 Task: Start a Sprint called Sprint0000000241 in Scrum Project Project0000000081 in Jira. Start a Sprint called Sprint0000000242 in Scrum Project Project0000000081 in Jira. Start a Sprint called Sprint0000000243 in Scrum Project Project0000000081 in Jira. Start a Sprint called Sprint0000000244 in Scrum Project Project0000000082 in Jira. Start a Sprint called Sprint0000000245 in Scrum Project Project0000000082 in Jira
Action: Mouse moved to (263, 69)
Screenshot: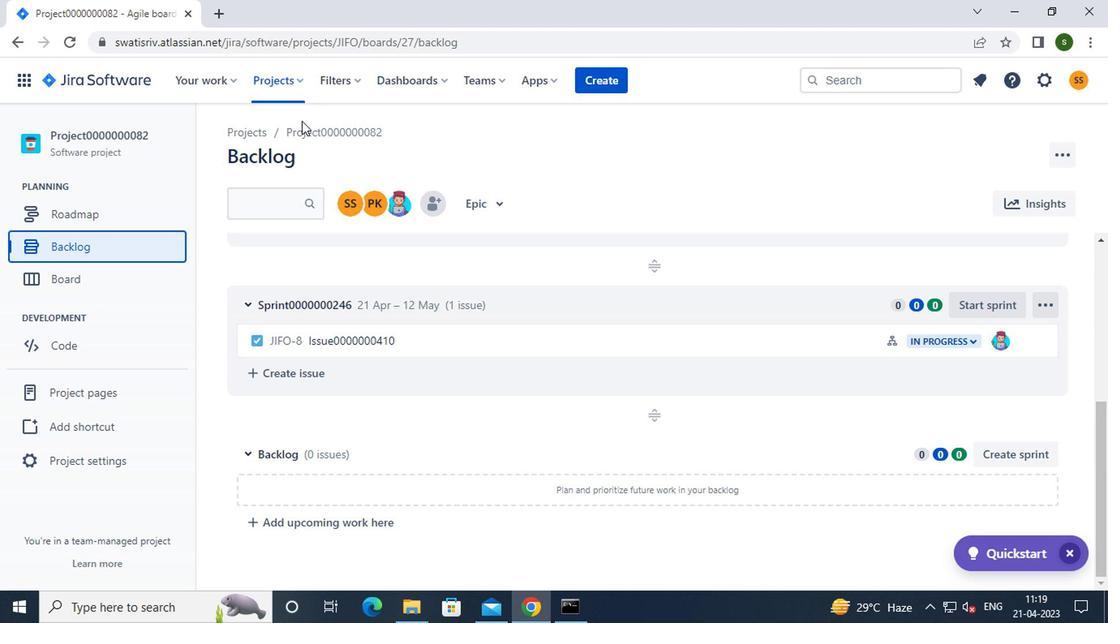 
Action: Mouse pressed left at (263, 69)
Screenshot: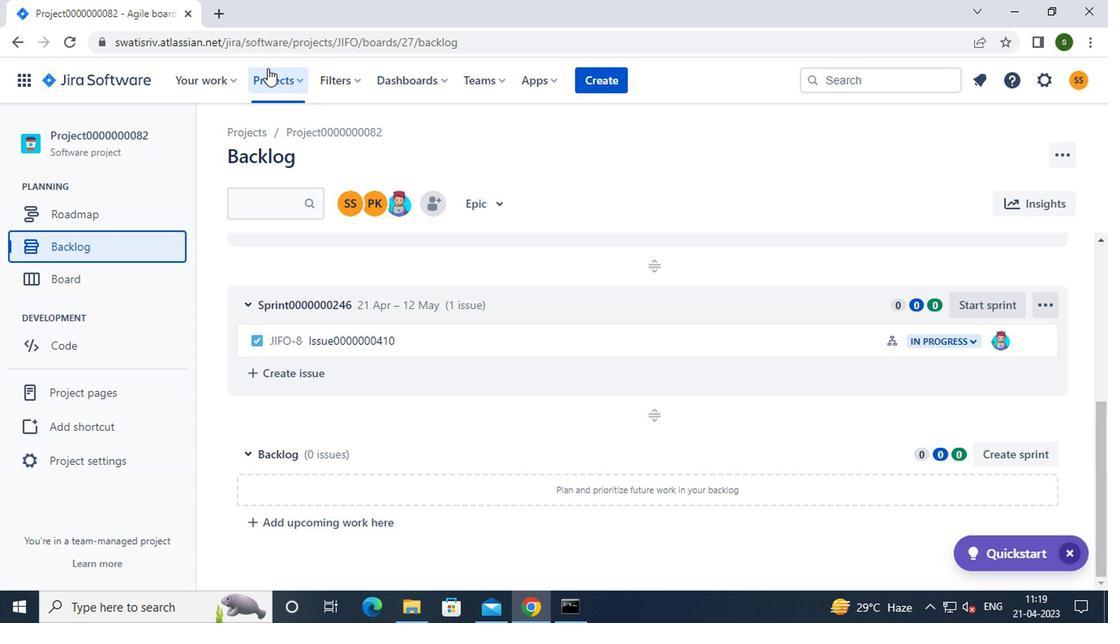 
Action: Mouse moved to (345, 191)
Screenshot: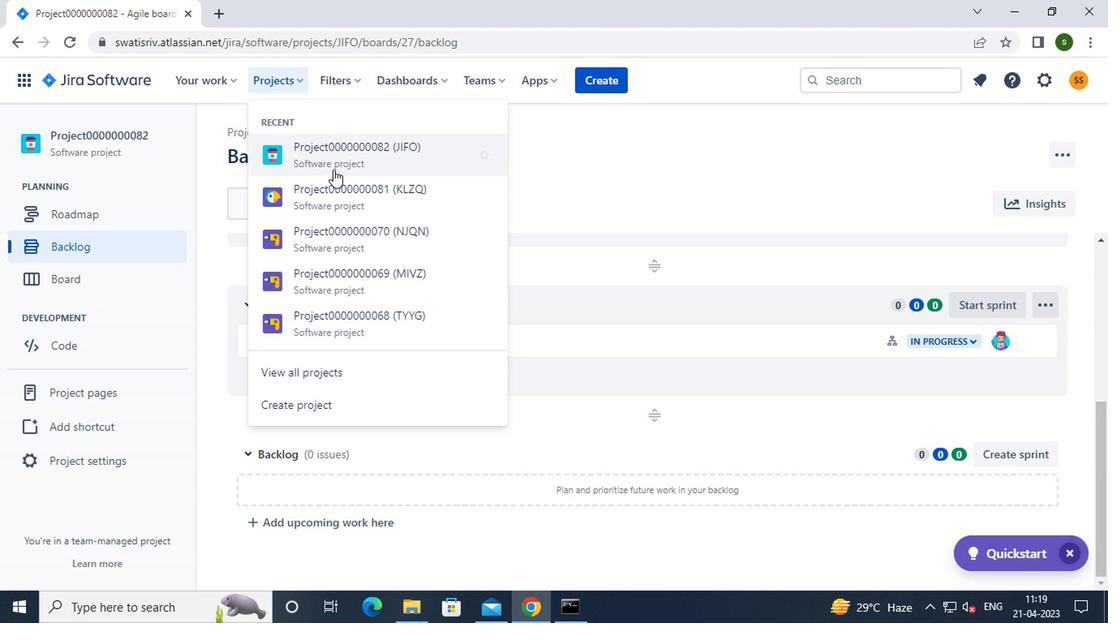 
Action: Mouse pressed left at (345, 191)
Screenshot: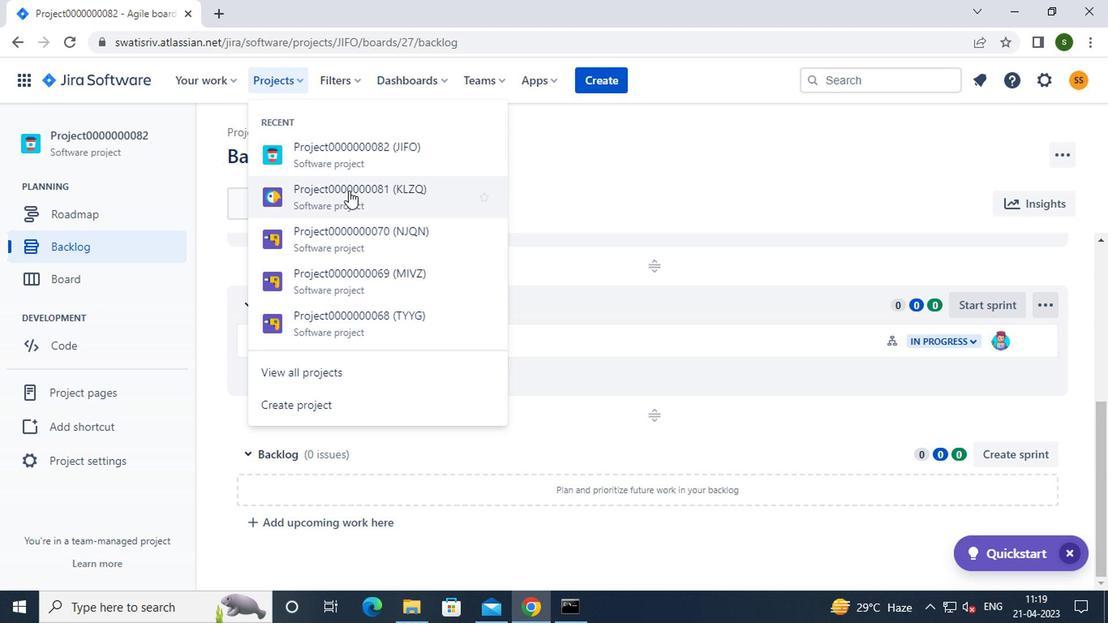 
Action: Mouse moved to (123, 247)
Screenshot: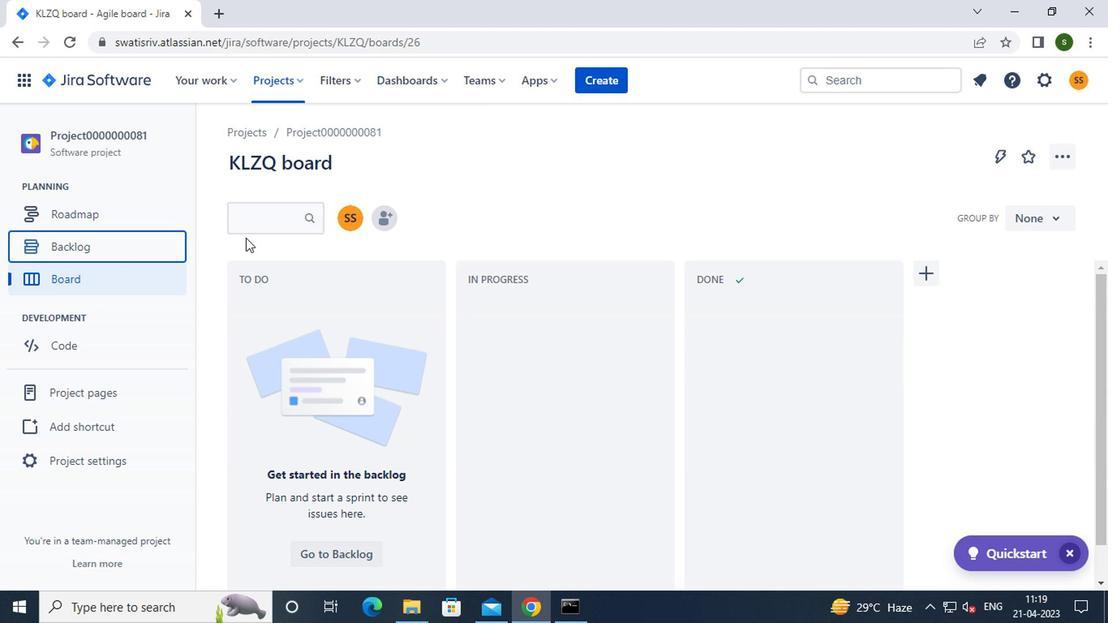 
Action: Mouse pressed left at (123, 247)
Screenshot: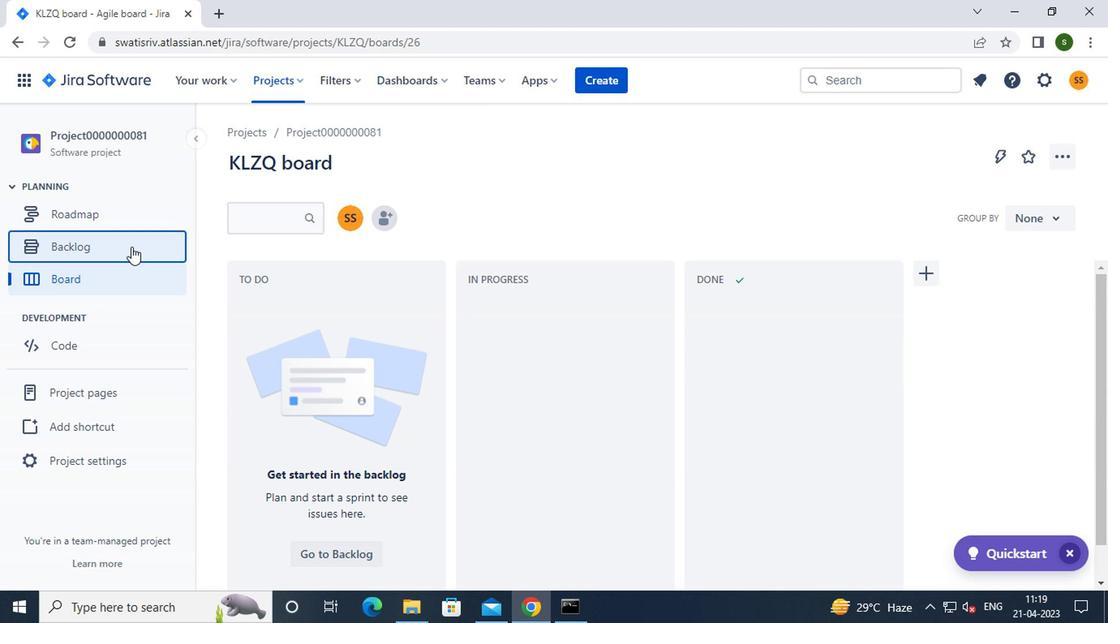 
Action: Mouse moved to (966, 253)
Screenshot: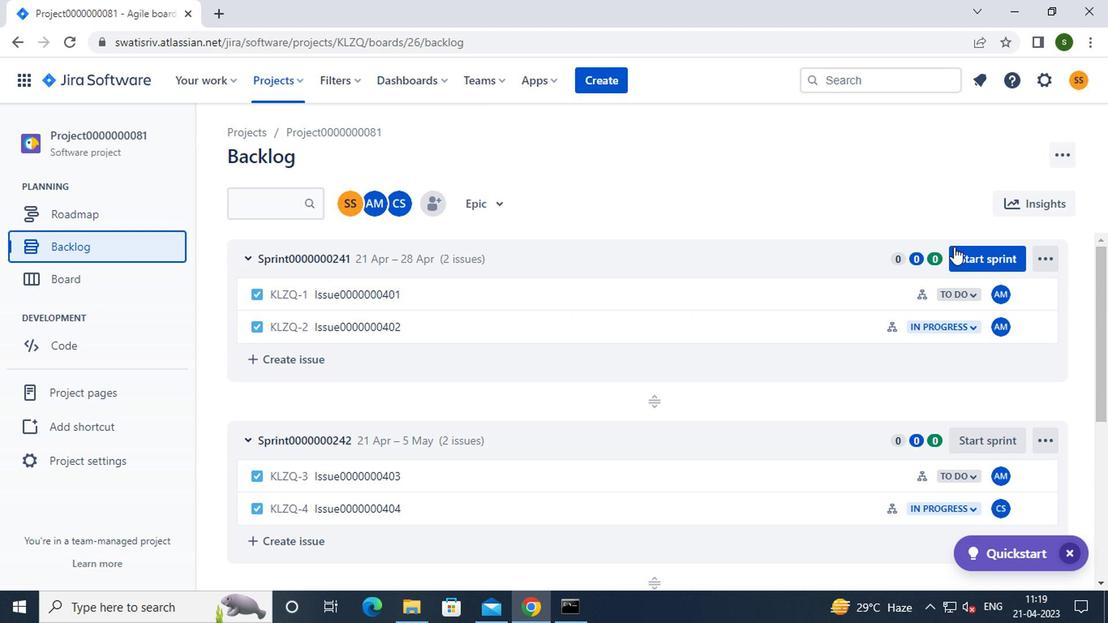 
Action: Mouse pressed left at (966, 253)
Screenshot: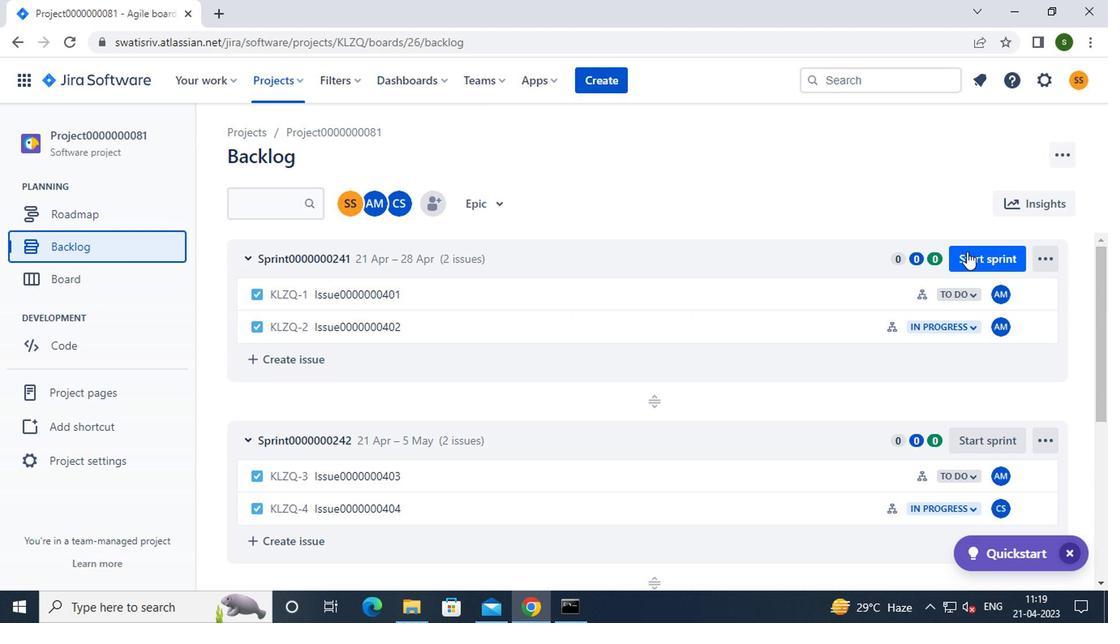 
Action: Mouse moved to (665, 397)
Screenshot: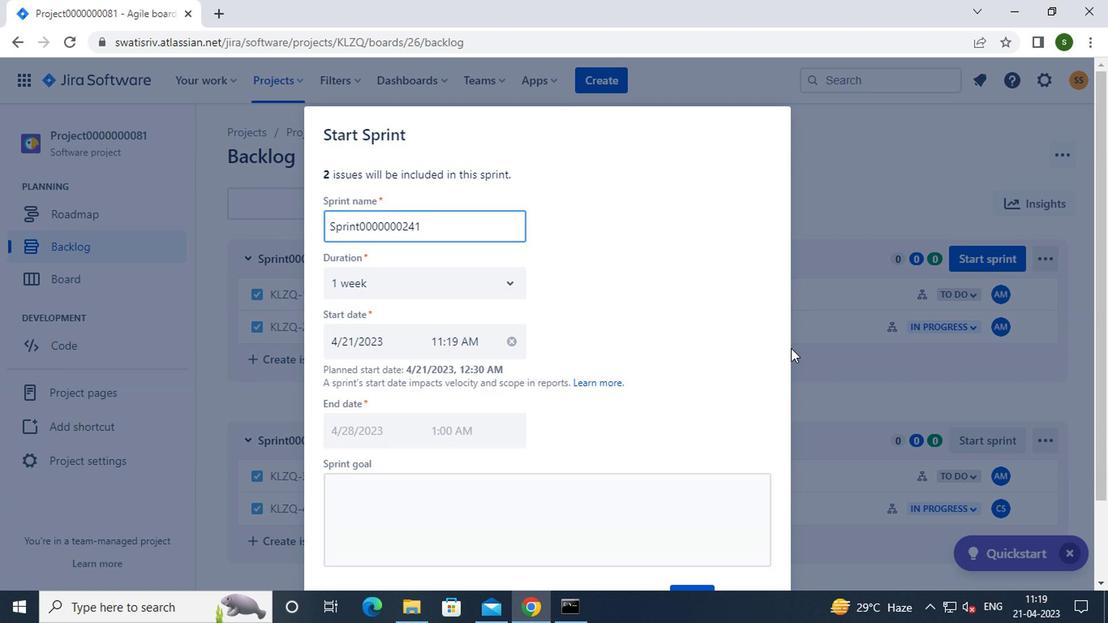 
Action: Mouse scrolled (665, 396) with delta (0, 0)
Screenshot: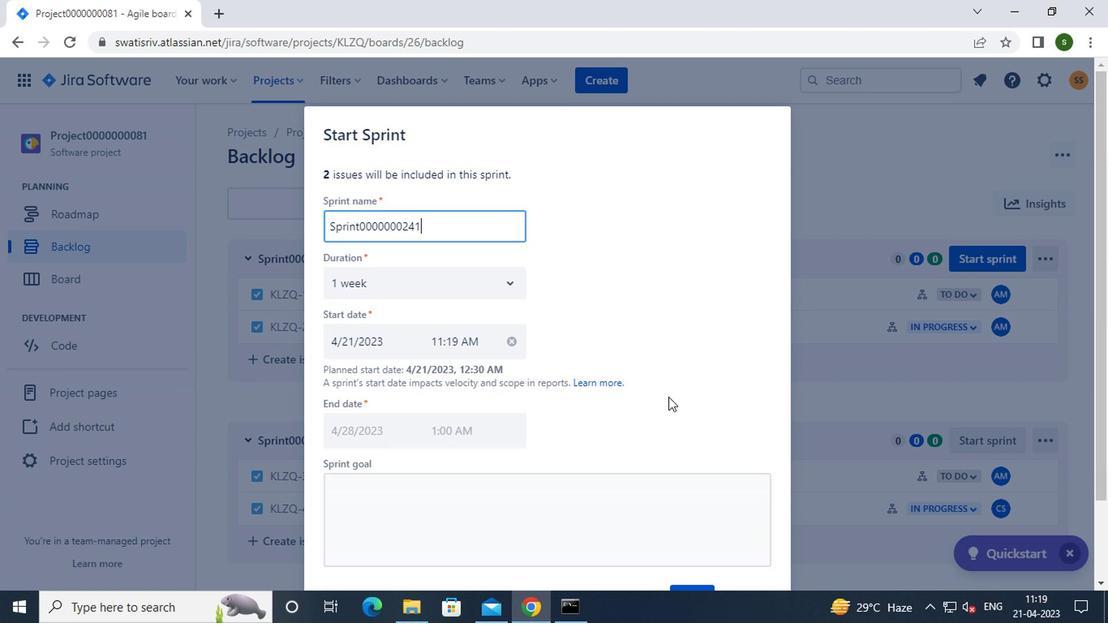 
Action: Mouse scrolled (665, 396) with delta (0, 0)
Screenshot: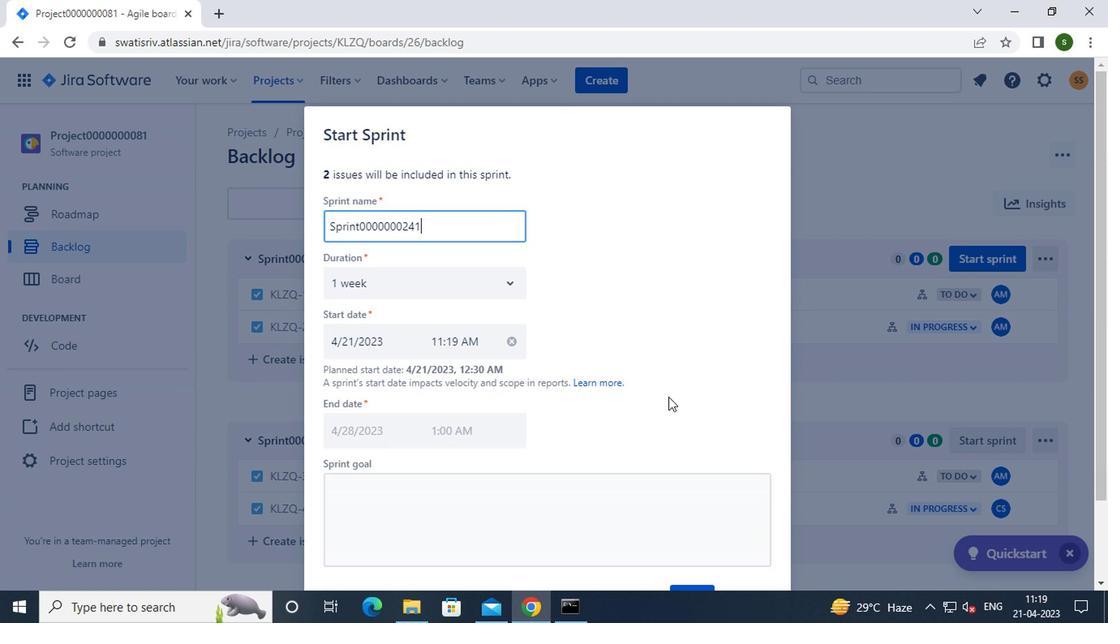 
Action: Mouse moved to (688, 506)
Screenshot: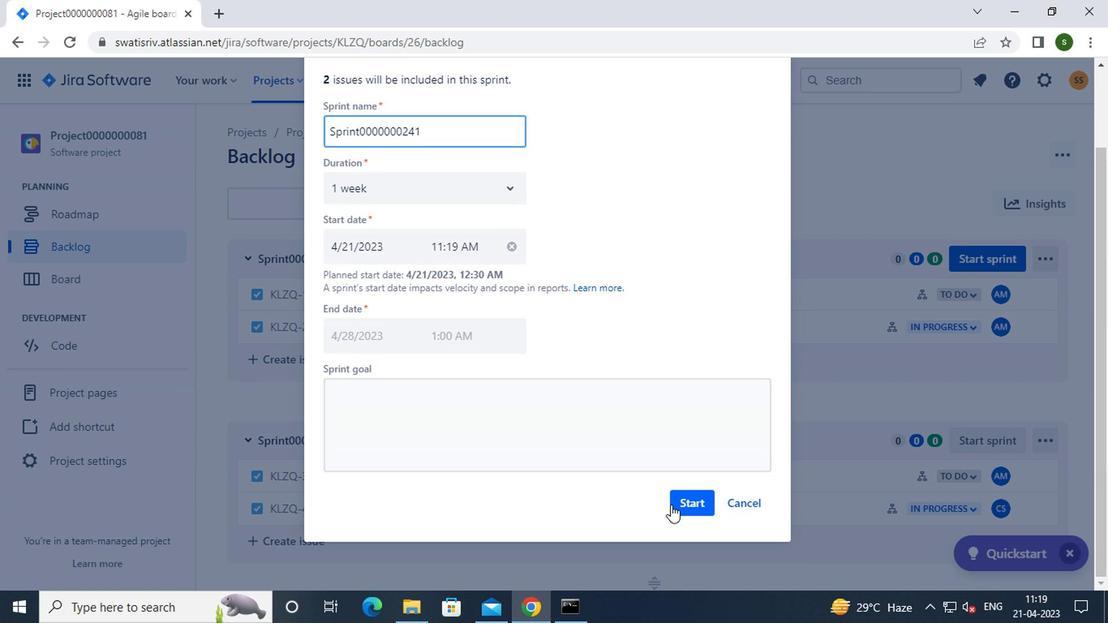 
Action: Mouse pressed left at (688, 506)
Screenshot: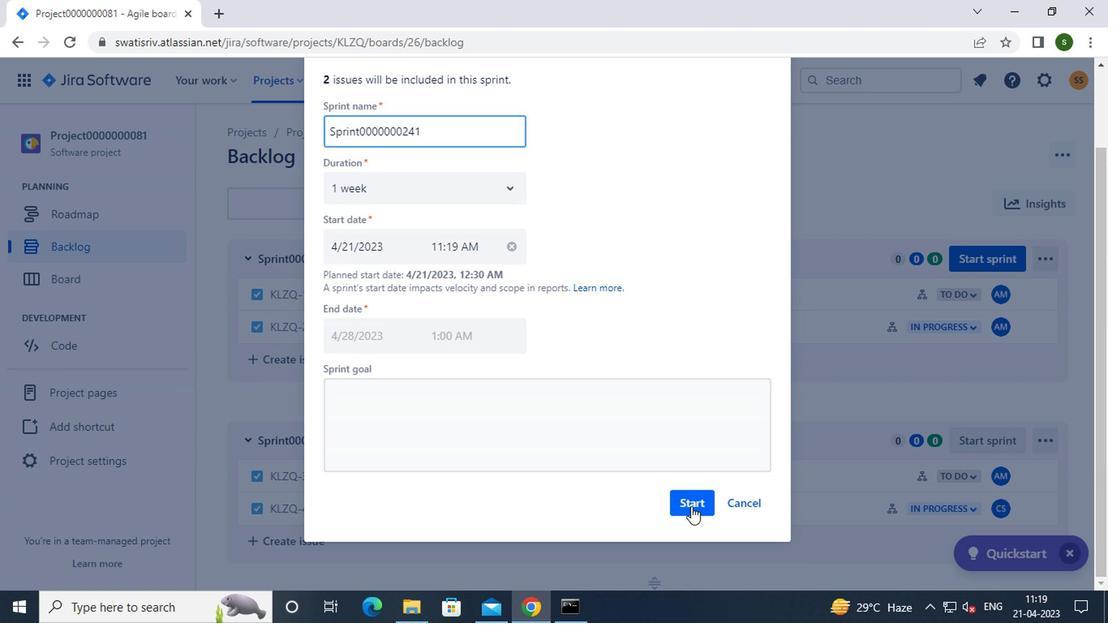 
Action: Mouse moved to (139, 252)
Screenshot: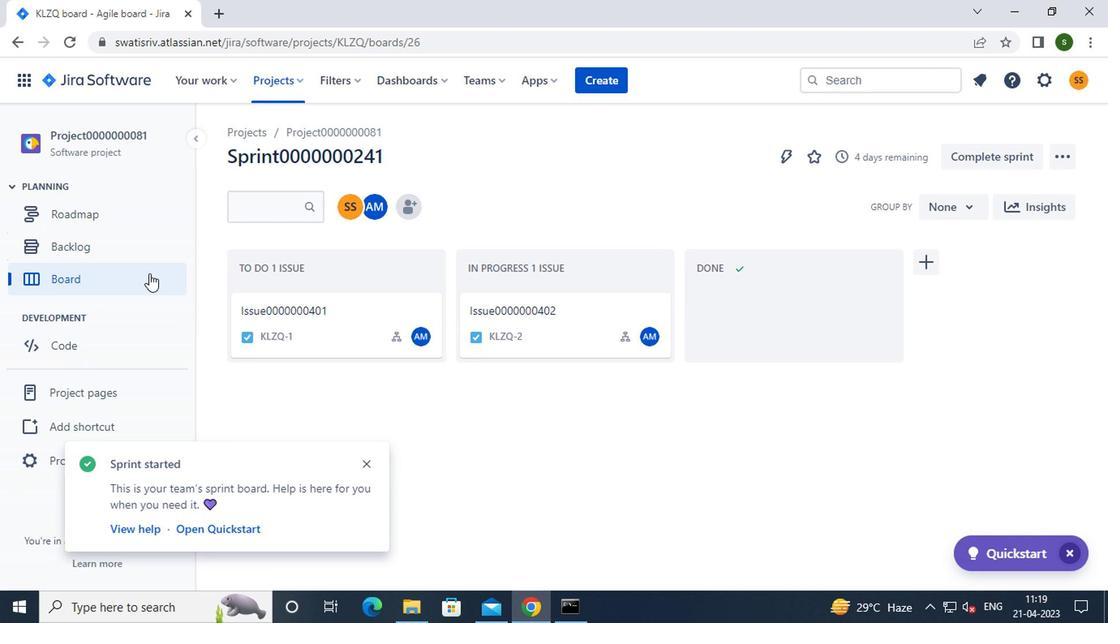 
Action: Mouse pressed left at (139, 252)
Screenshot: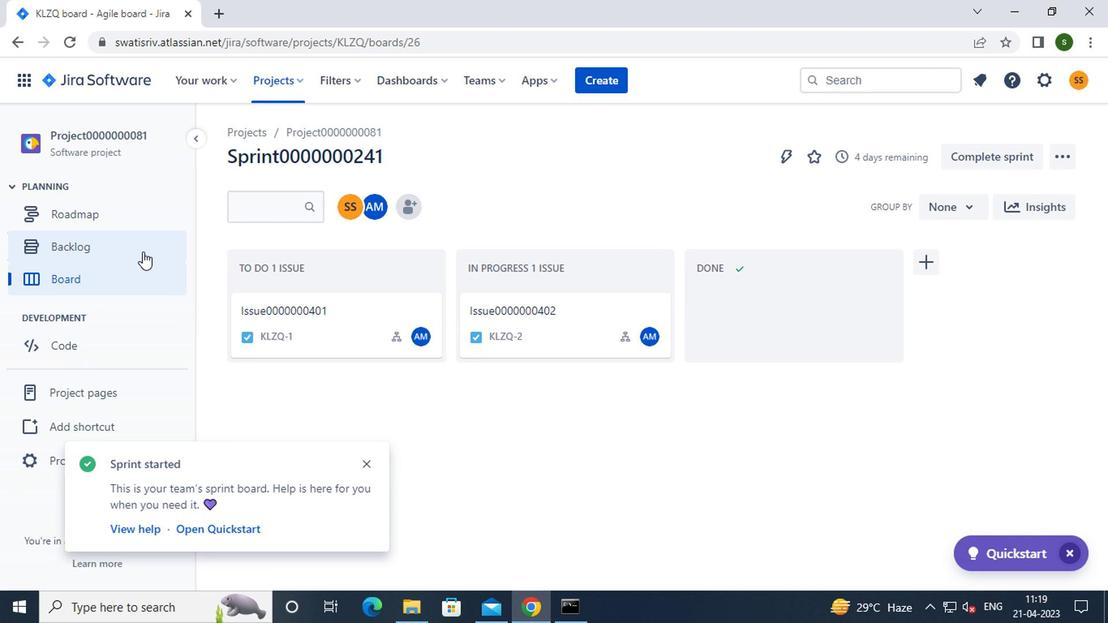 
Action: Mouse moved to (986, 437)
Screenshot: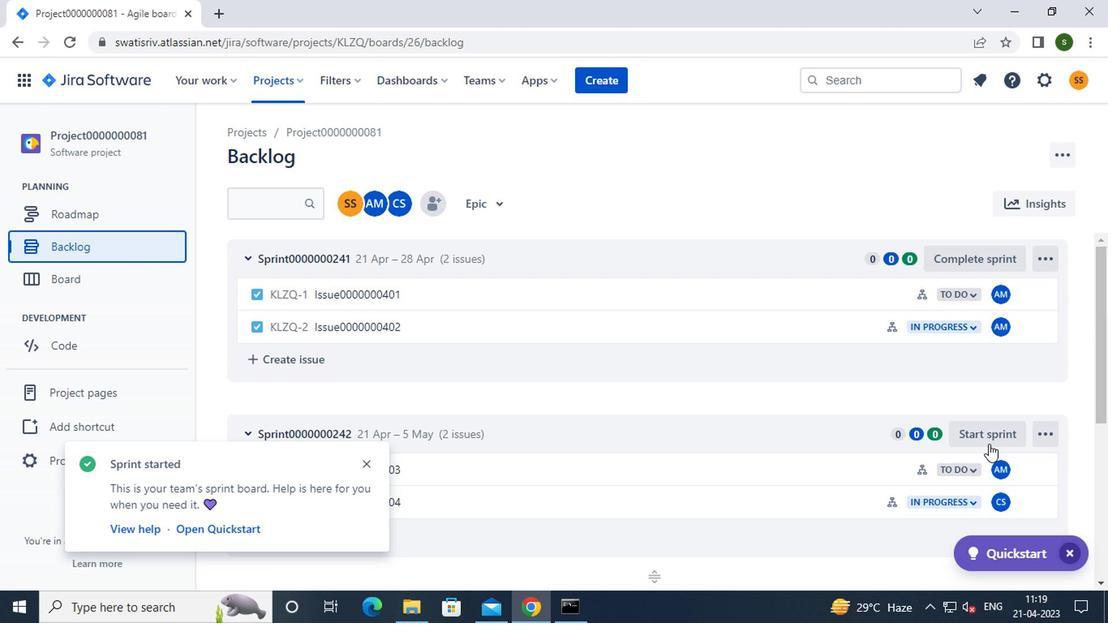 
Action: Mouse pressed left at (986, 437)
Screenshot: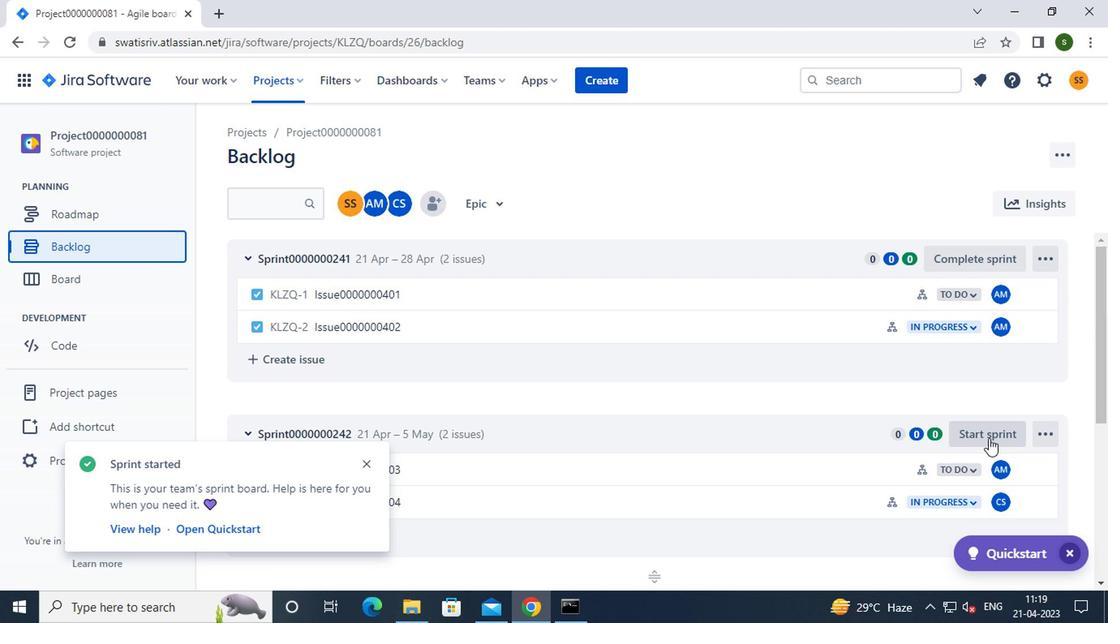 
Action: Mouse moved to (616, 394)
Screenshot: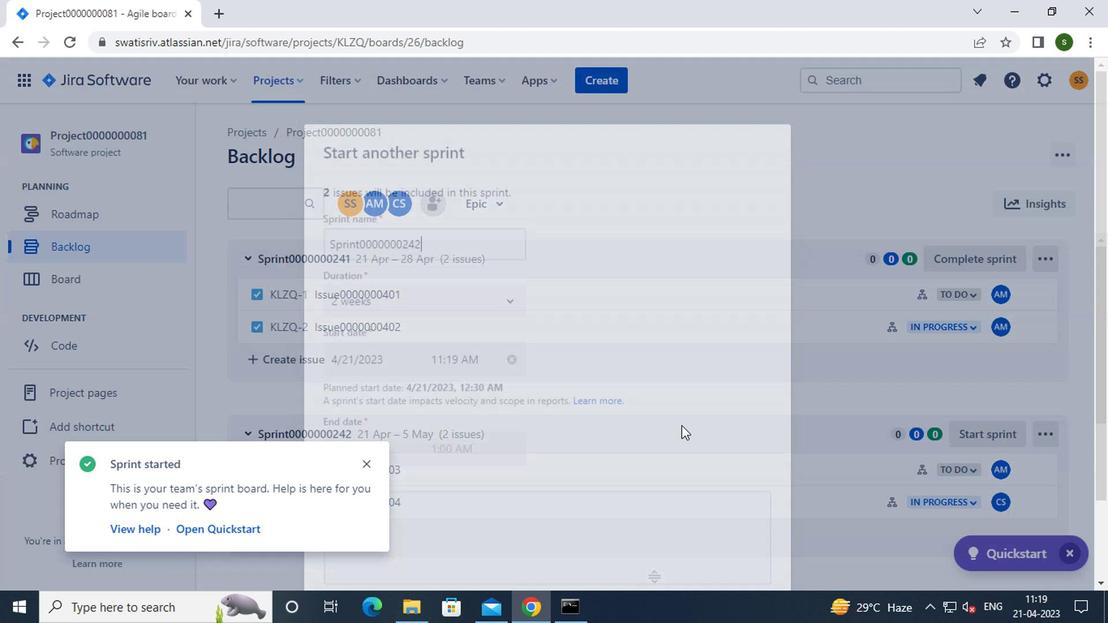 
Action: Mouse scrolled (616, 393) with delta (0, -1)
Screenshot: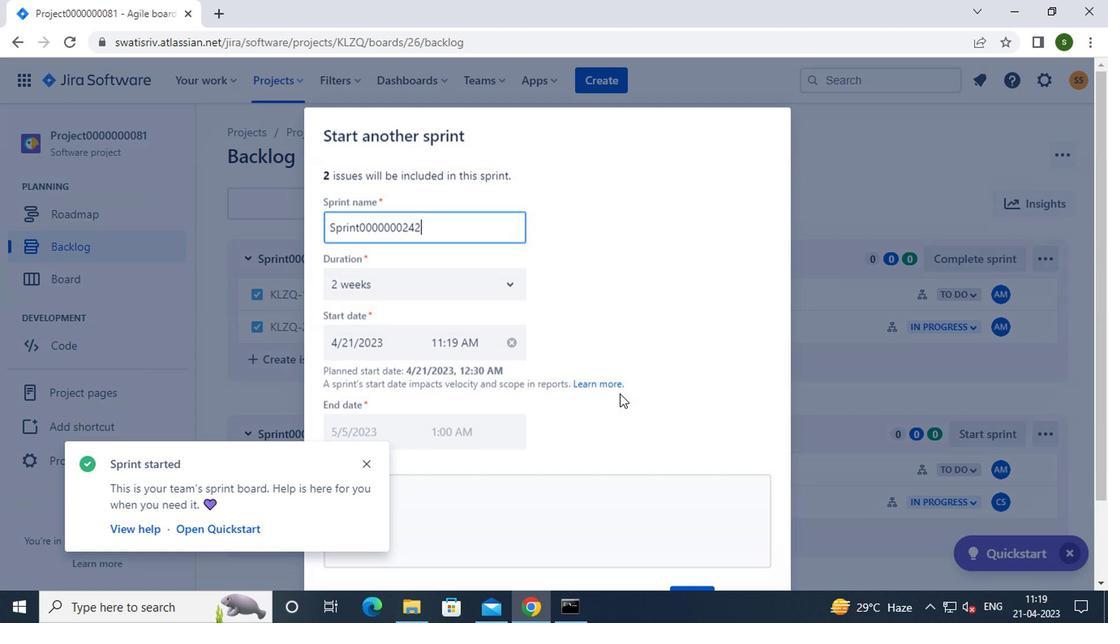 
Action: Mouse scrolled (616, 393) with delta (0, -1)
Screenshot: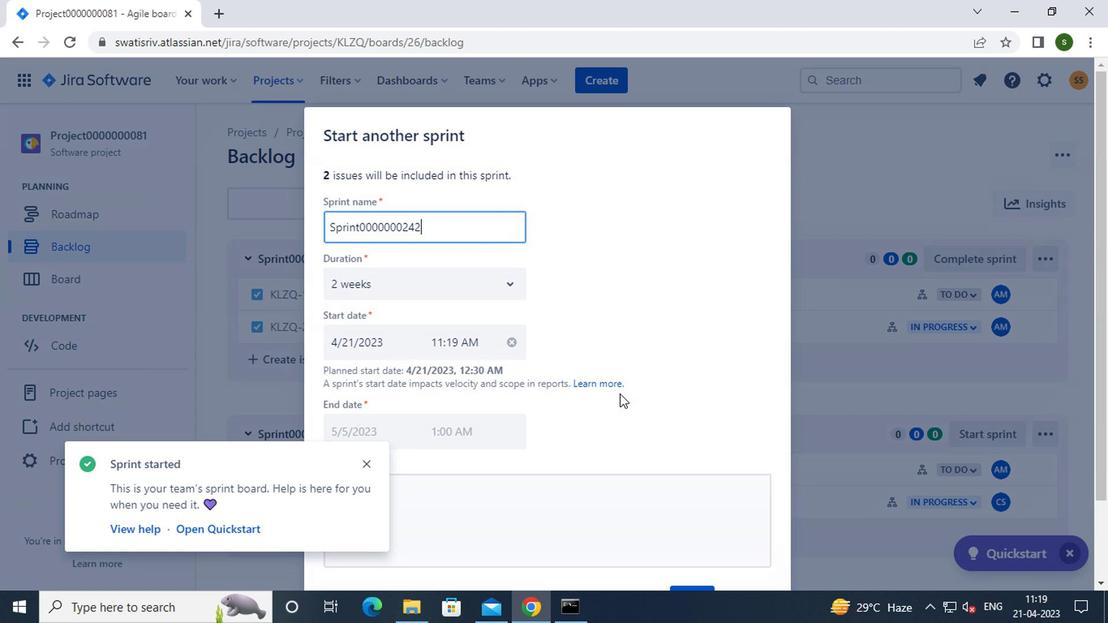 
Action: Mouse scrolled (616, 393) with delta (0, -1)
Screenshot: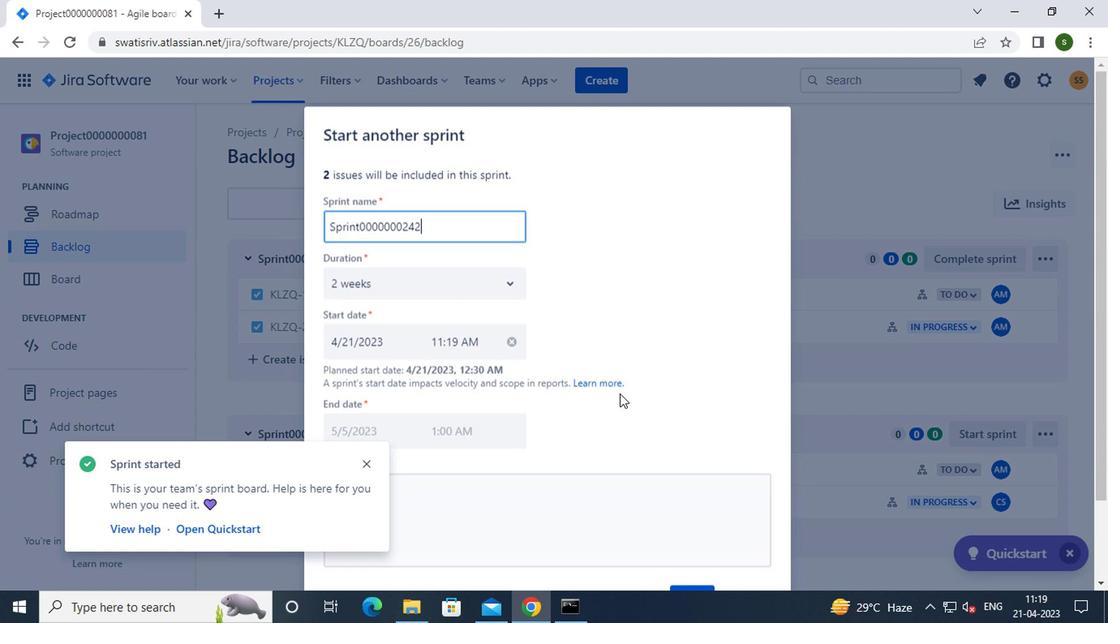 
Action: Mouse moved to (678, 502)
Screenshot: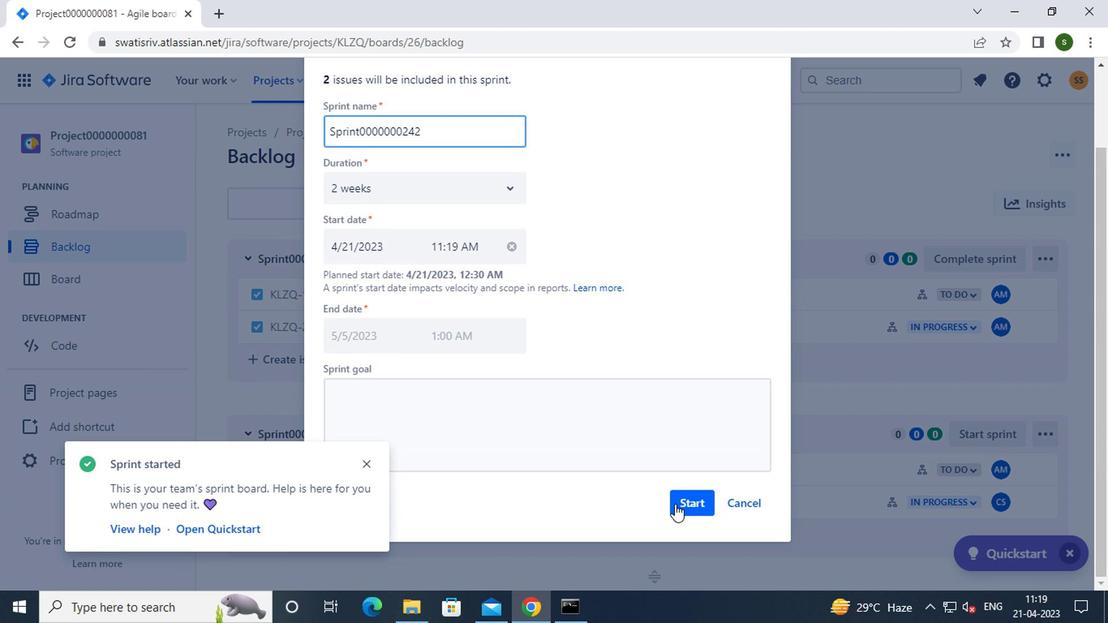
Action: Mouse pressed left at (678, 502)
Screenshot: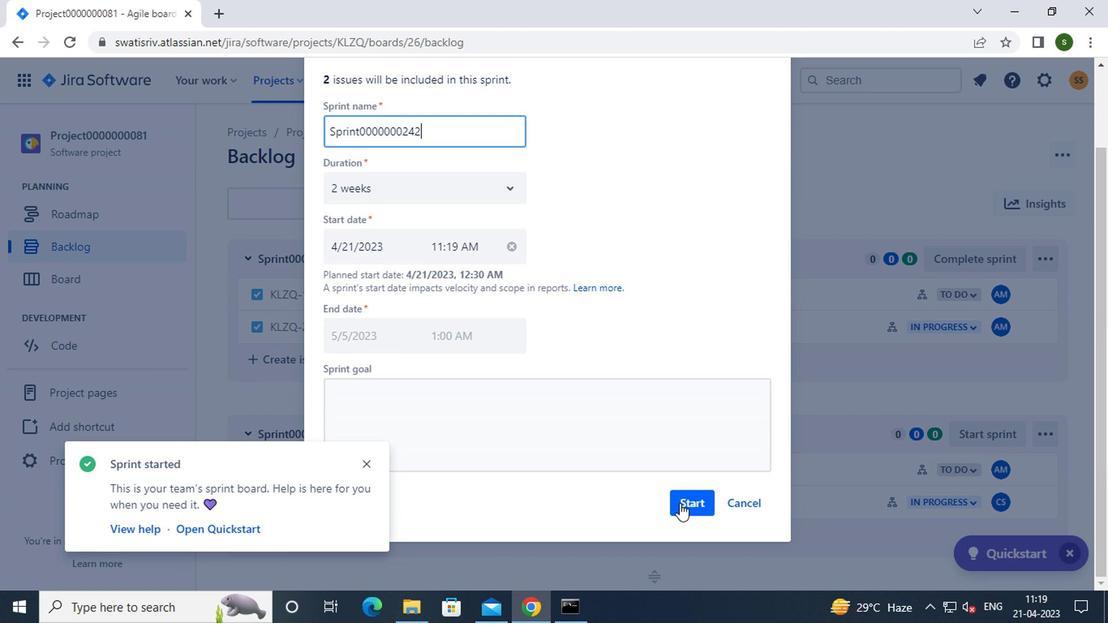 
Action: Mouse moved to (138, 240)
Screenshot: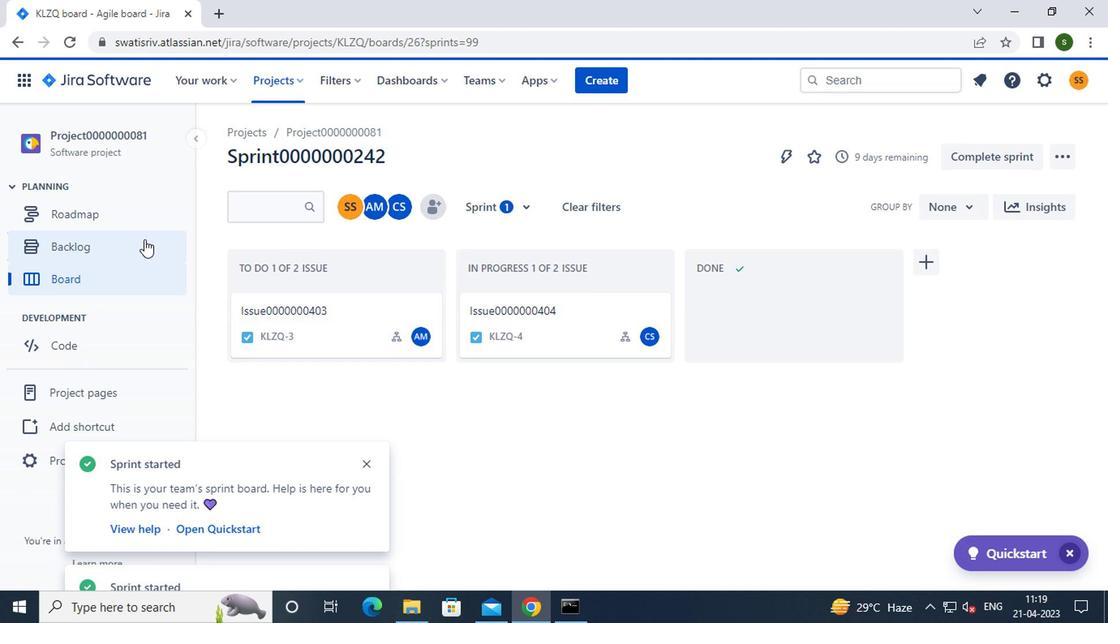 
Action: Mouse pressed left at (138, 240)
Screenshot: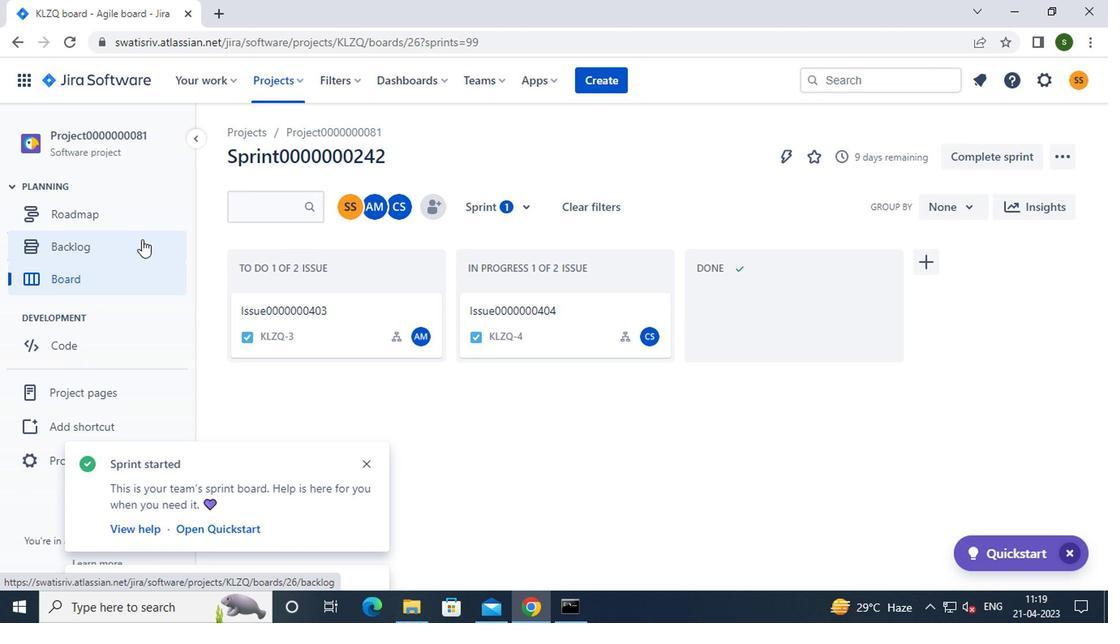 
Action: Mouse moved to (843, 424)
Screenshot: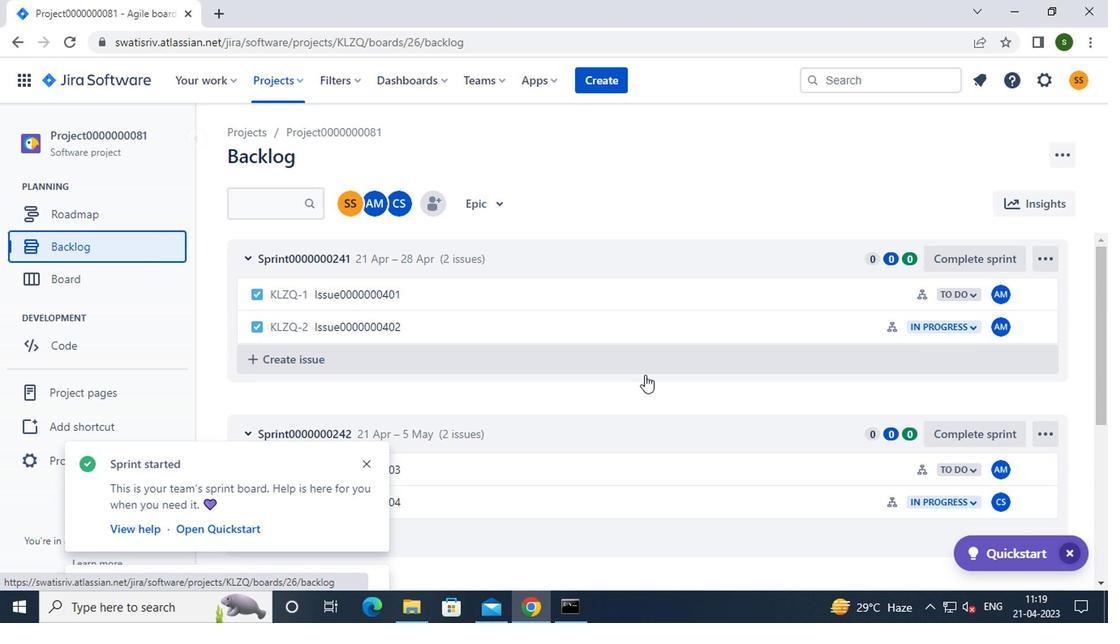
Action: Mouse scrolled (843, 423) with delta (0, -1)
Screenshot: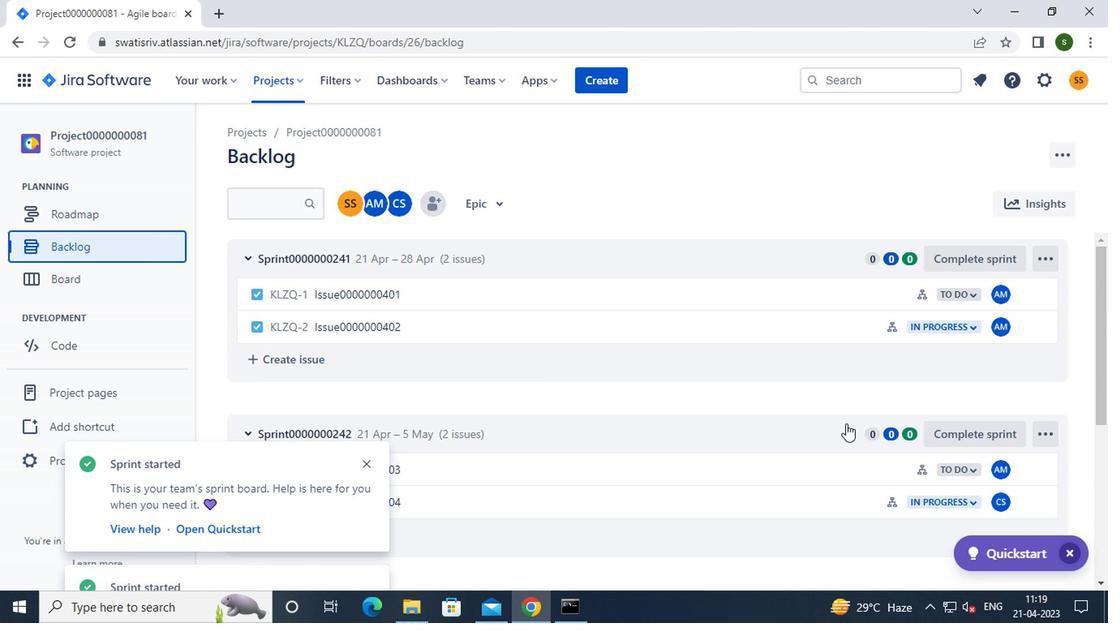 
Action: Mouse scrolled (843, 423) with delta (0, -1)
Screenshot: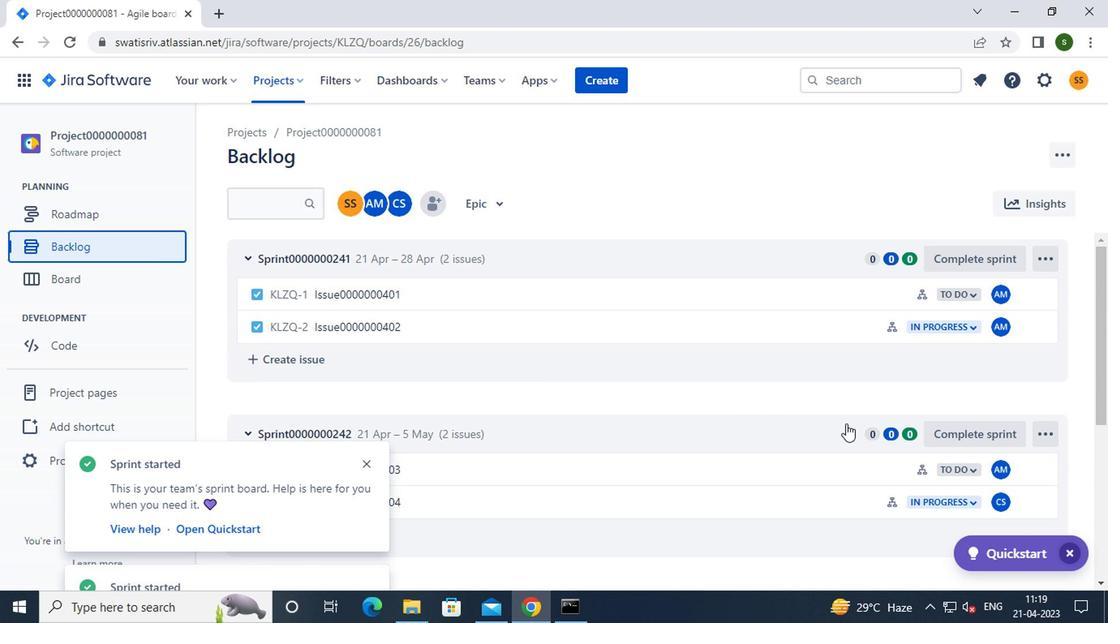 
Action: Mouse moved to (990, 447)
Screenshot: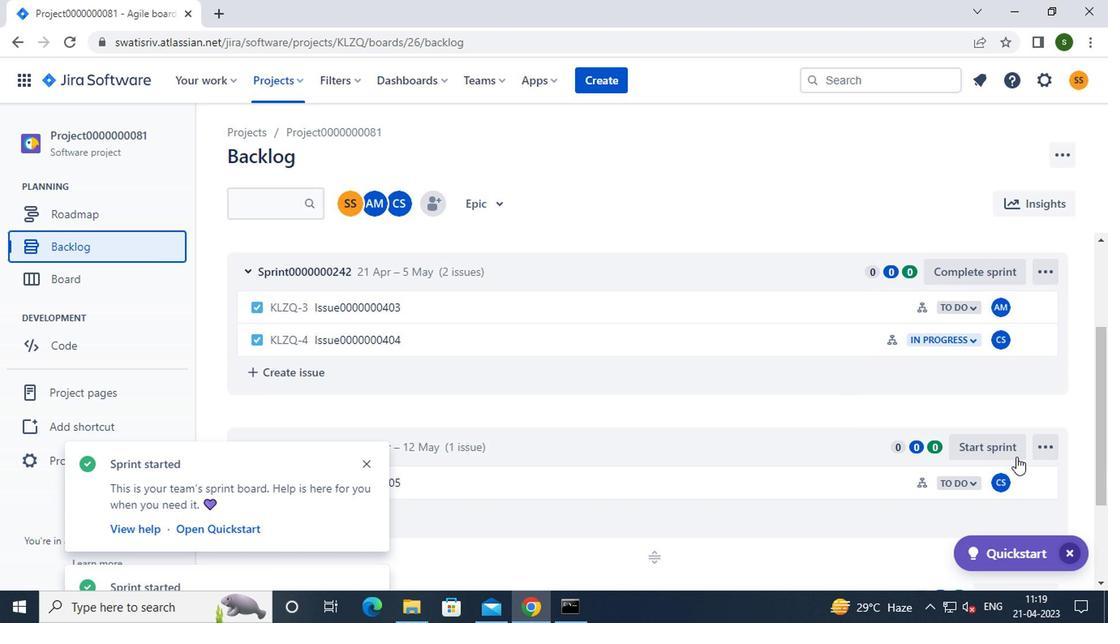 
Action: Mouse pressed left at (990, 447)
Screenshot: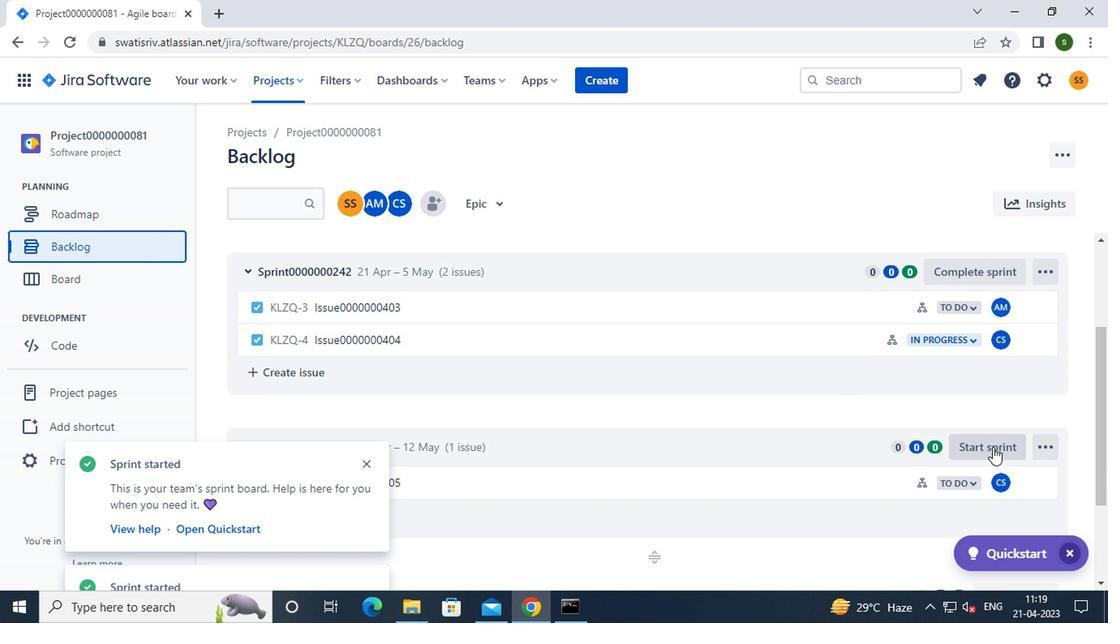 
Action: Mouse moved to (724, 403)
Screenshot: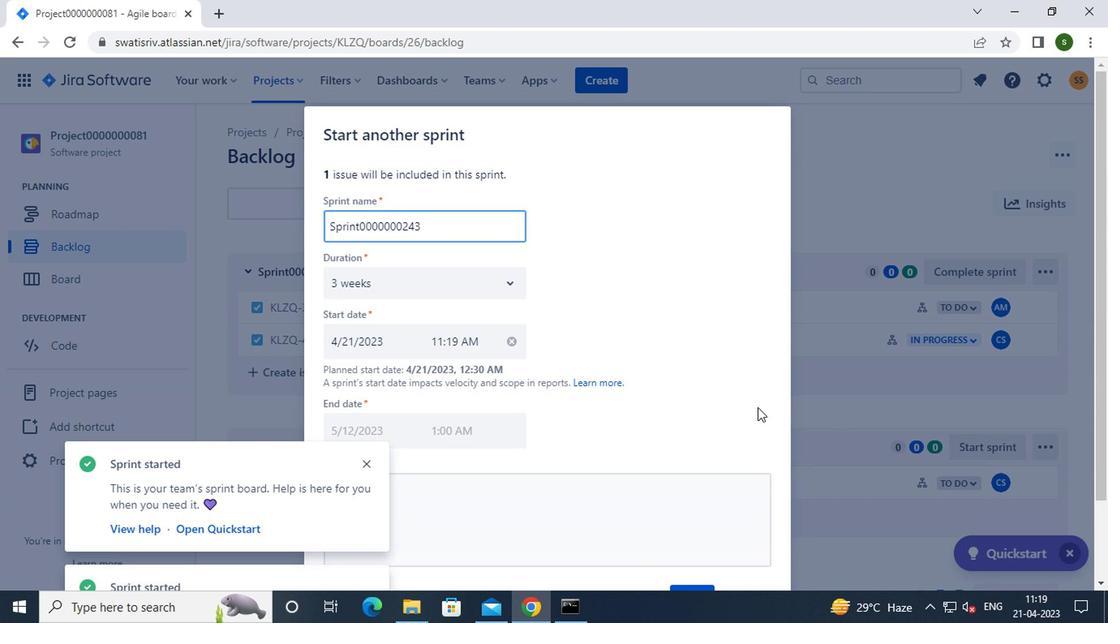 
Action: Mouse scrolled (724, 402) with delta (0, 0)
Screenshot: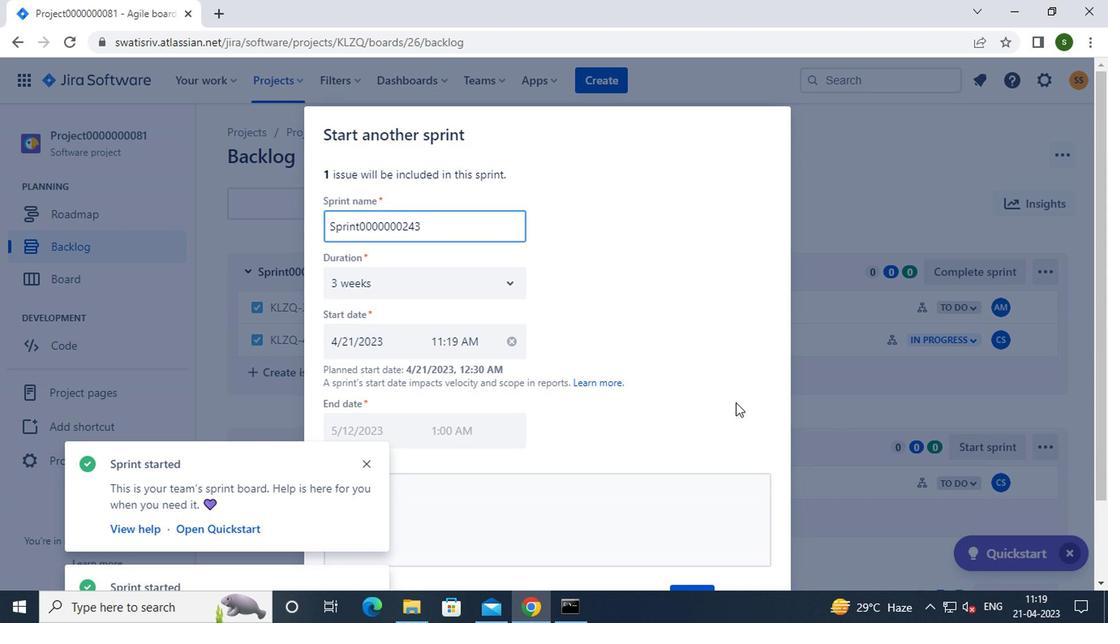 
Action: Mouse scrolled (724, 402) with delta (0, 0)
Screenshot: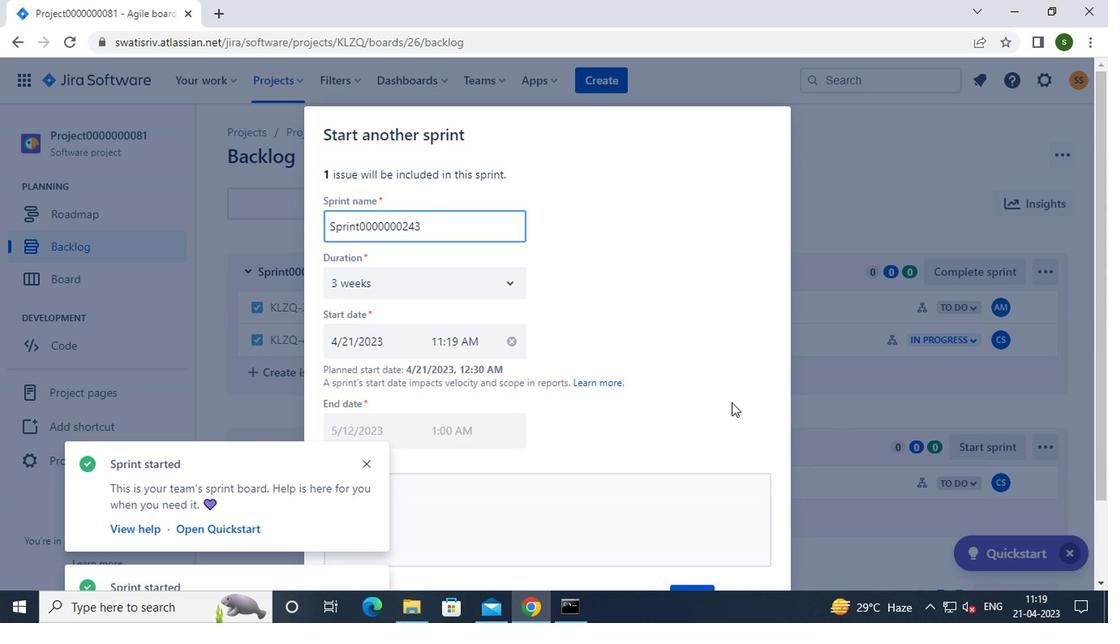 
Action: Mouse moved to (691, 497)
Screenshot: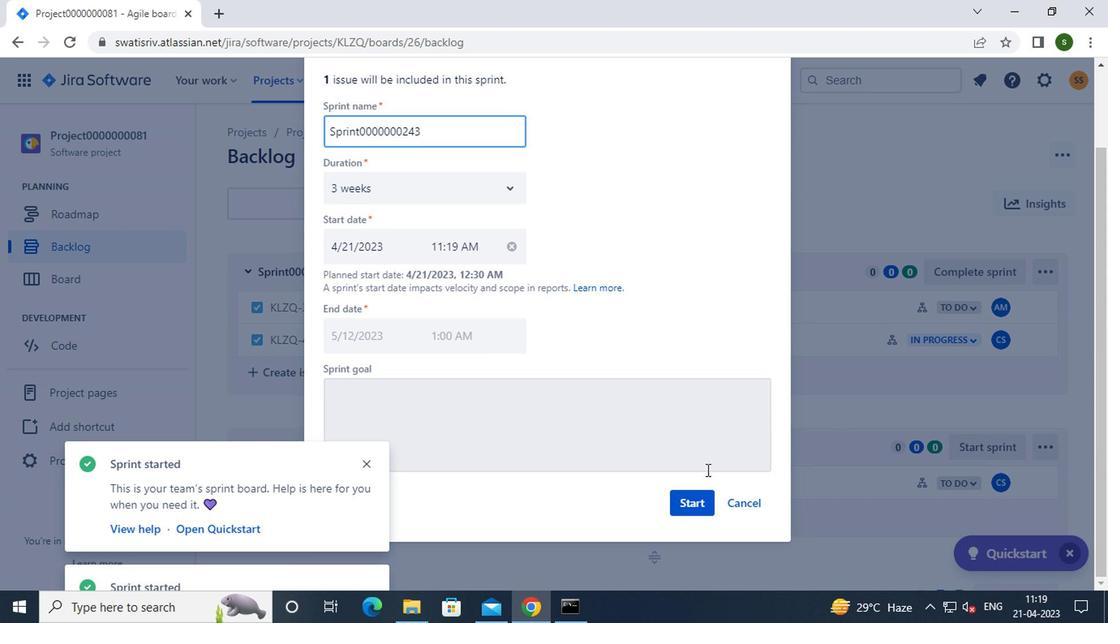 
Action: Mouse pressed left at (691, 497)
Screenshot: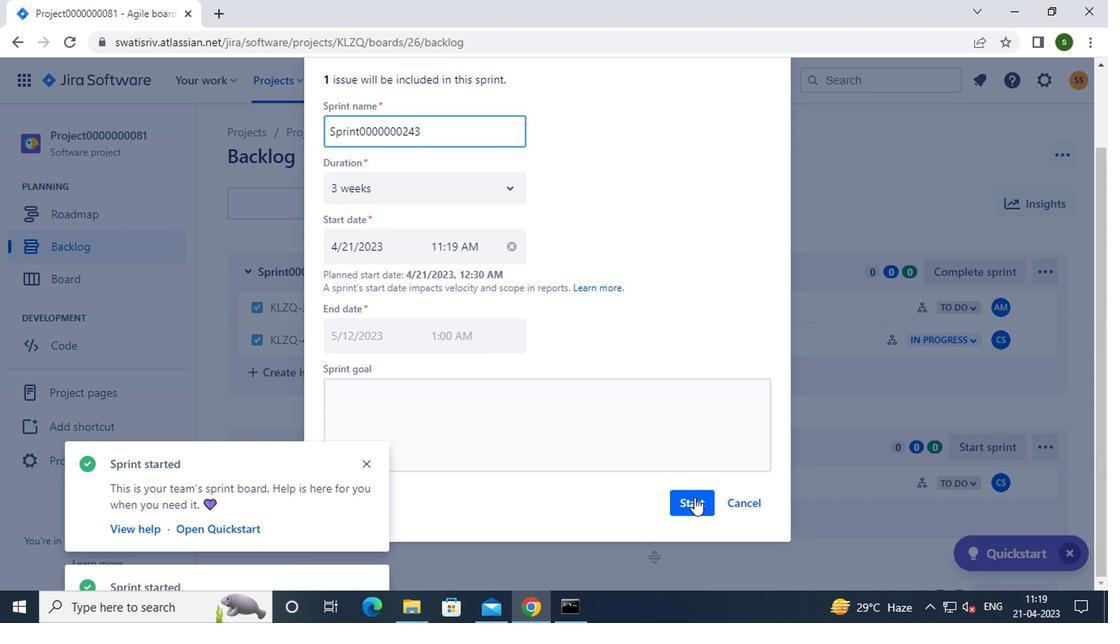 
Action: Mouse moved to (289, 80)
Screenshot: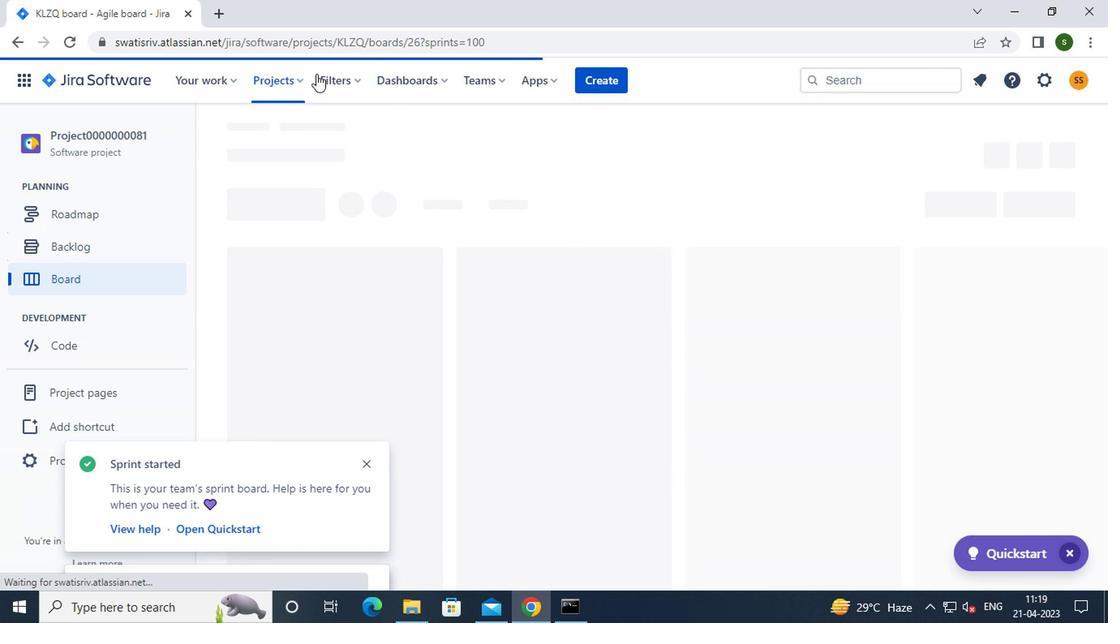 
Action: Mouse pressed left at (289, 80)
Screenshot: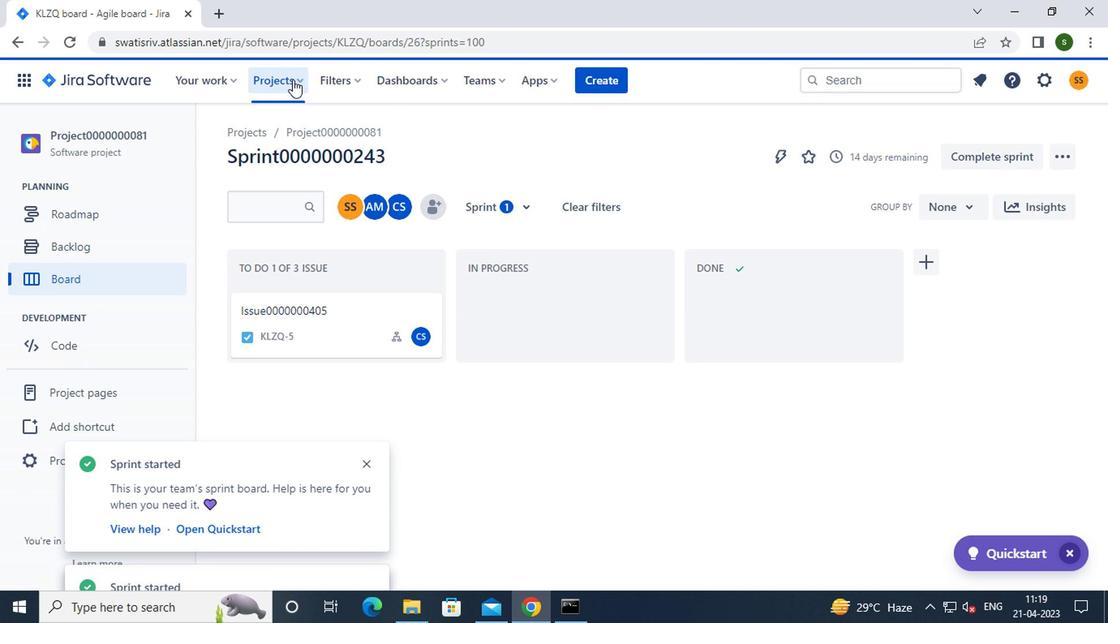 
Action: Mouse moved to (351, 198)
Screenshot: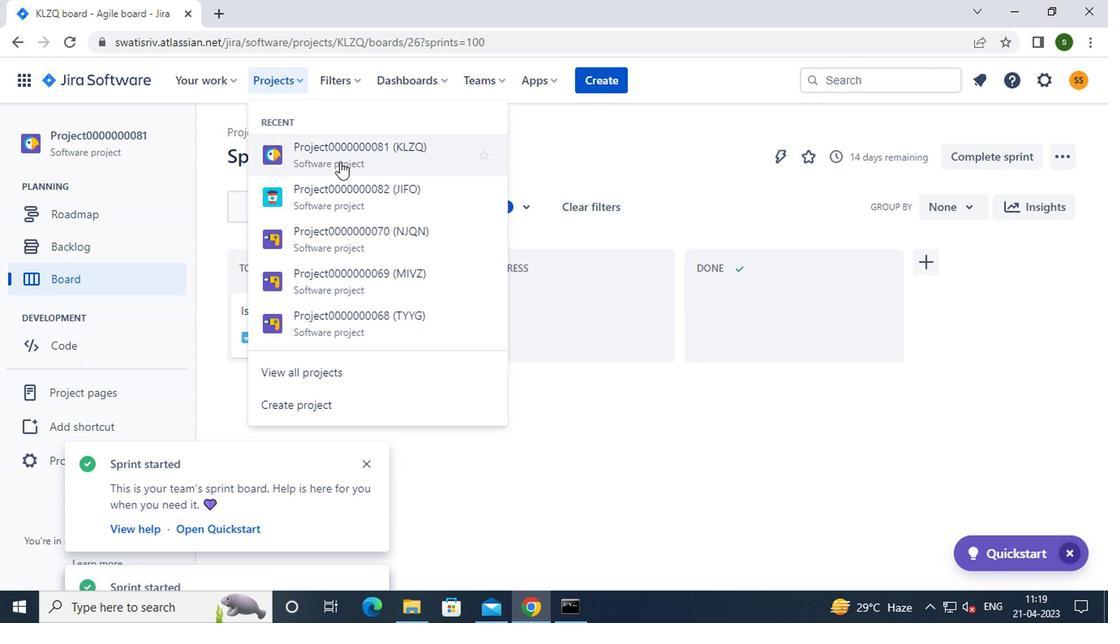
Action: Mouse pressed left at (351, 198)
Screenshot: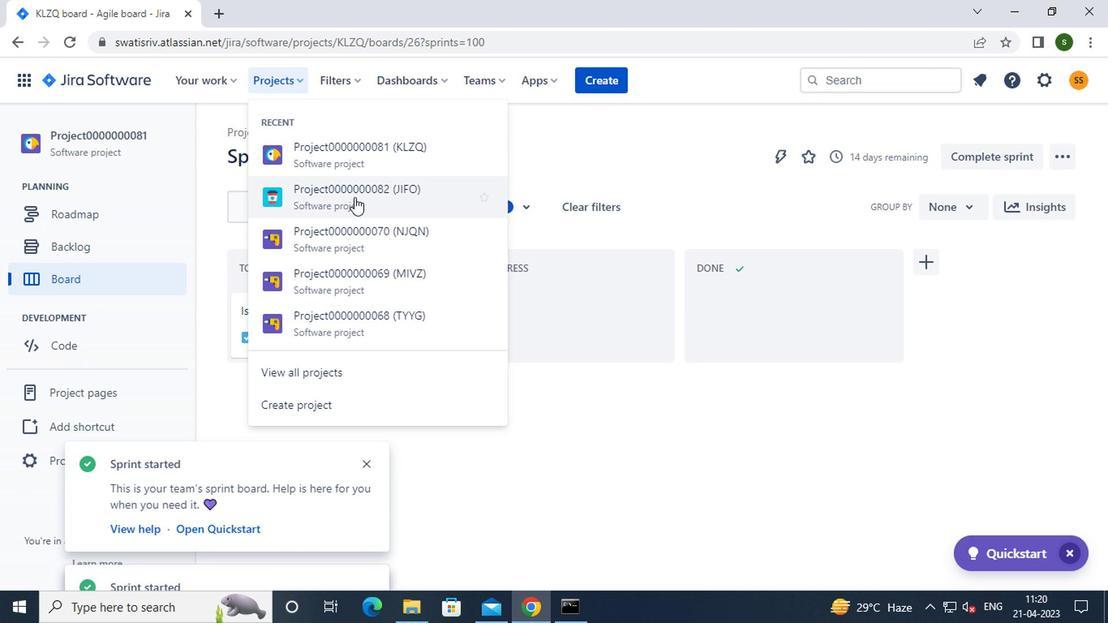 
Action: Mouse moved to (91, 247)
Screenshot: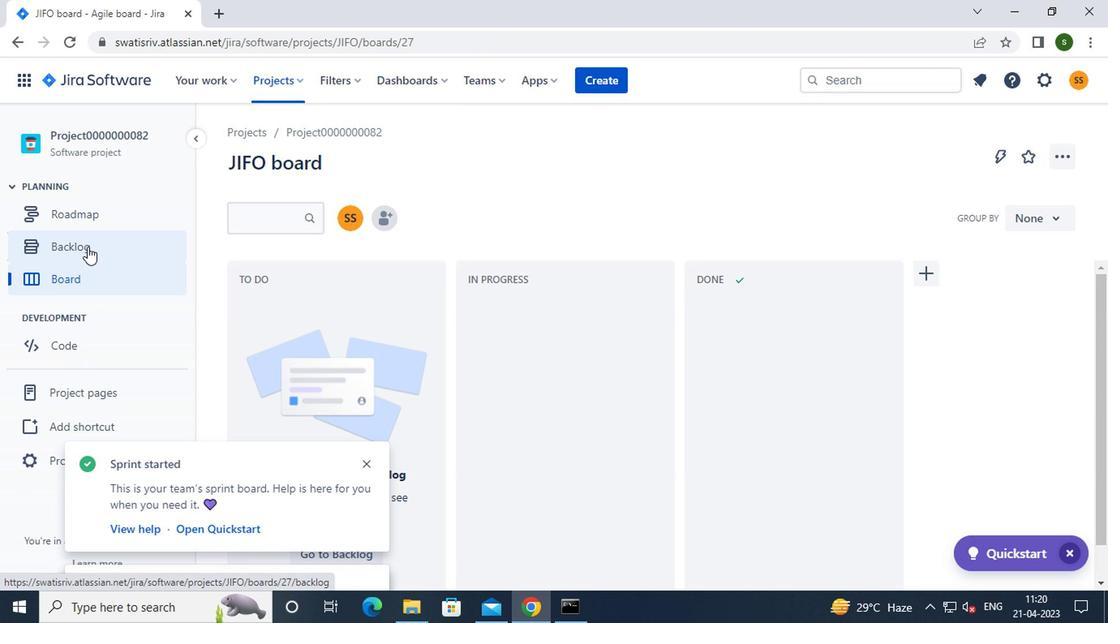 
Action: Mouse pressed left at (91, 247)
Screenshot: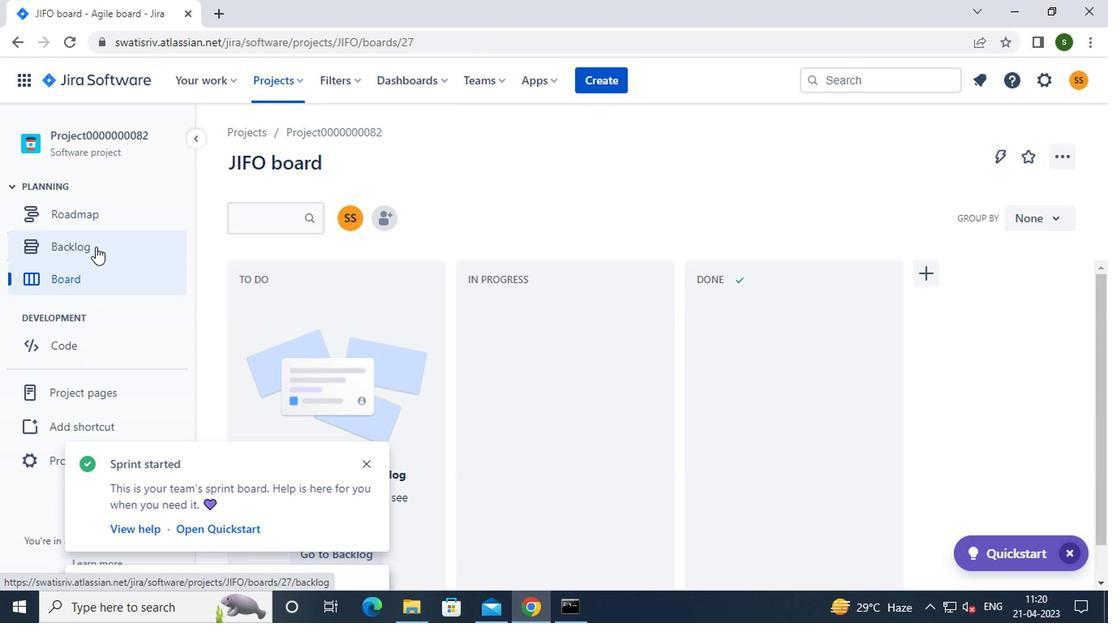 
Action: Mouse moved to (990, 263)
Screenshot: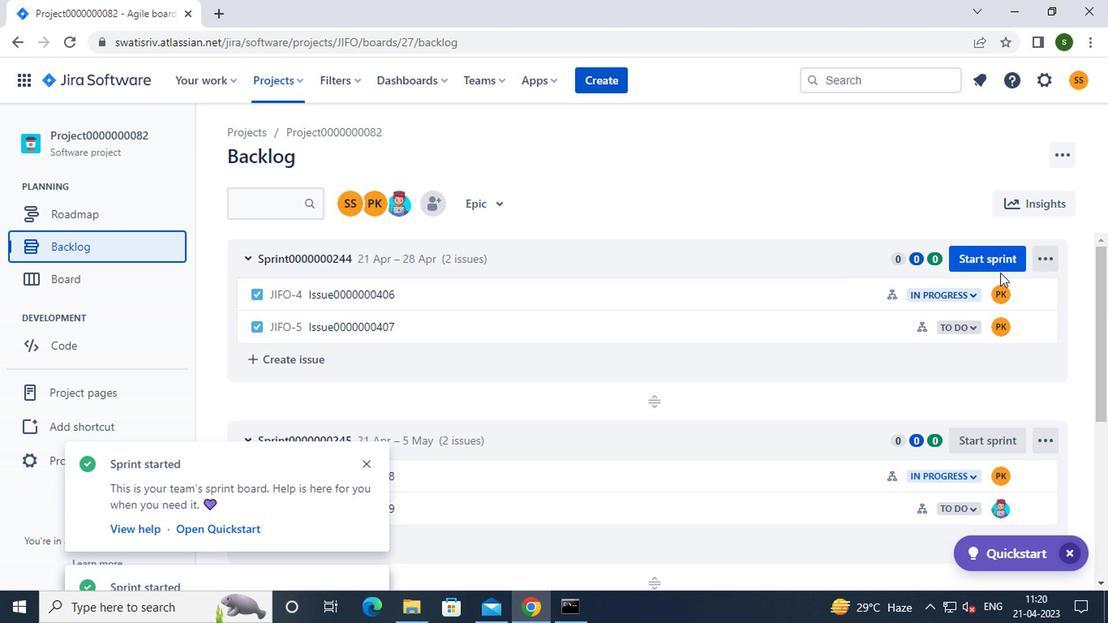 
Action: Mouse pressed left at (990, 263)
Screenshot: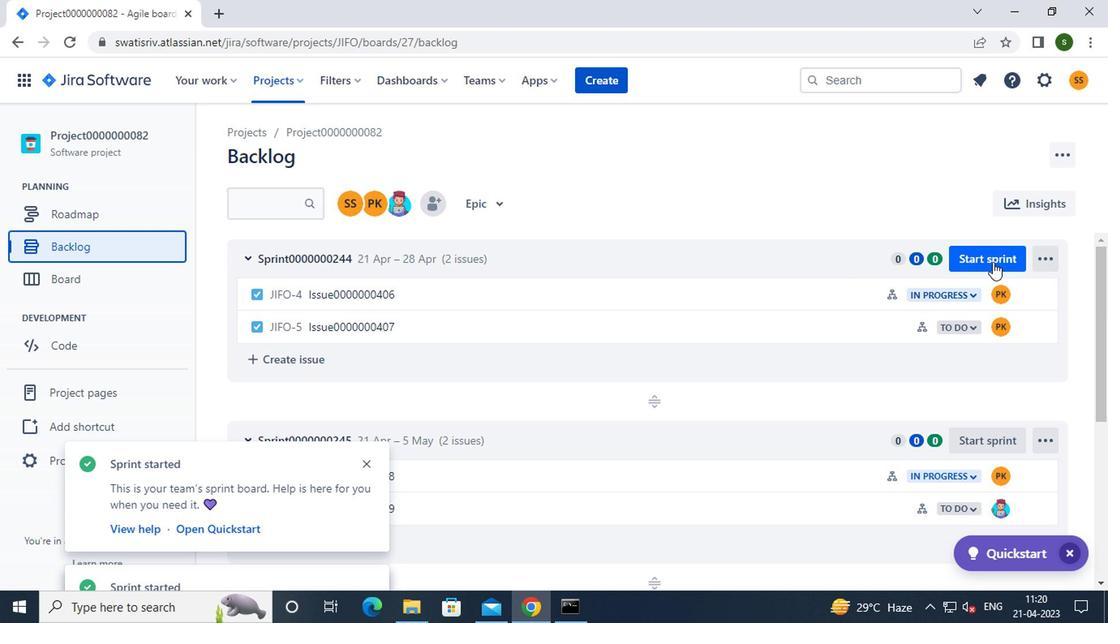 
Action: Mouse moved to (678, 360)
Screenshot: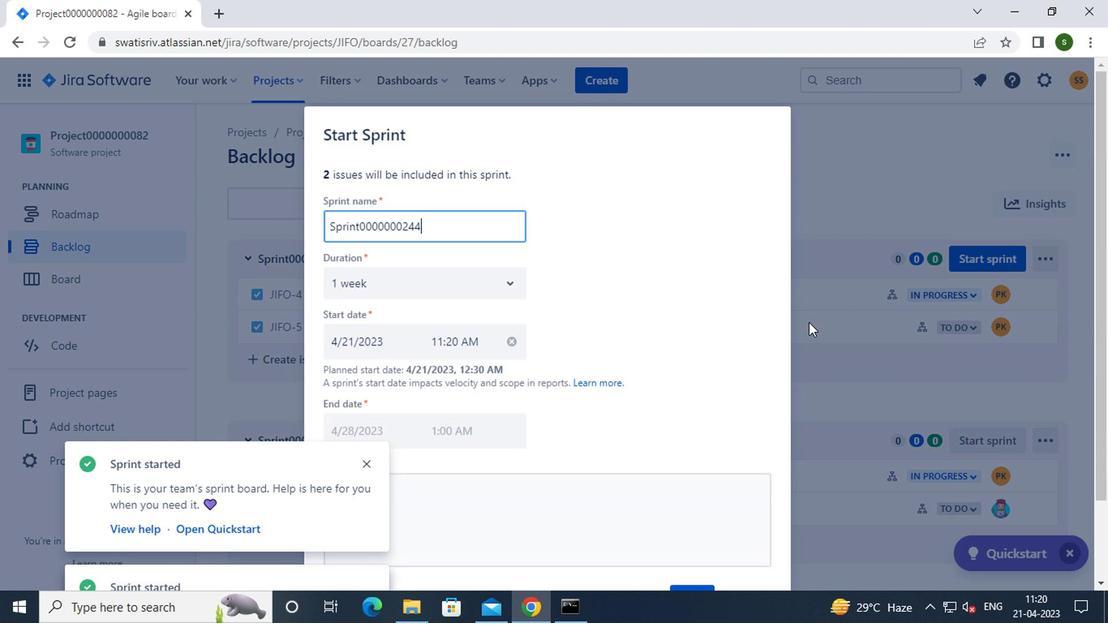 
Action: Mouse scrolled (678, 360) with delta (0, 0)
Screenshot: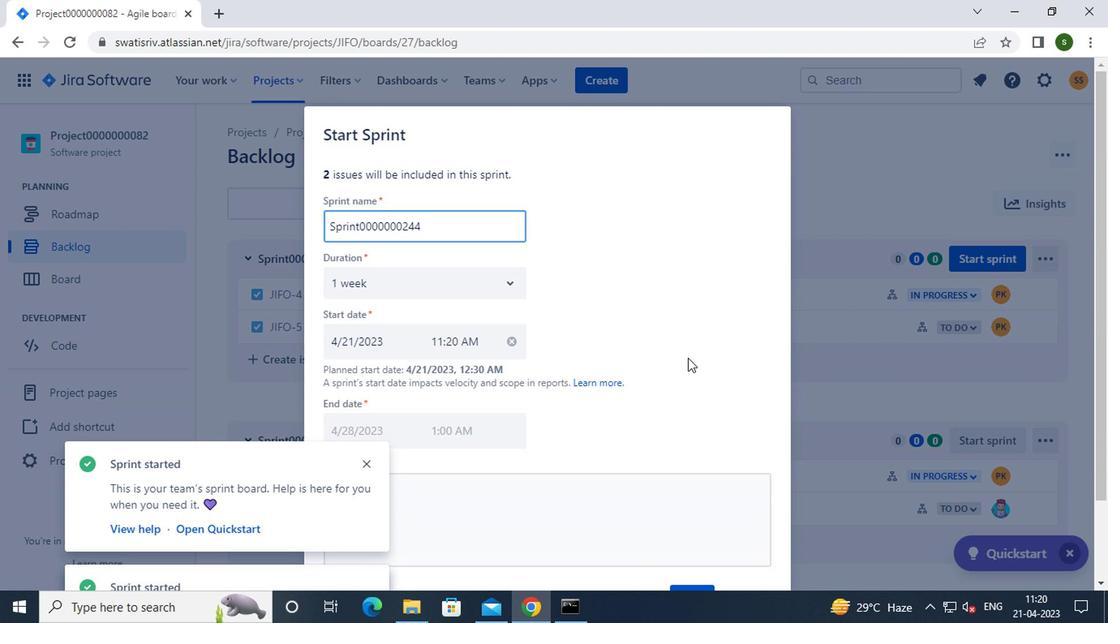 
Action: Mouse scrolled (678, 360) with delta (0, 0)
Screenshot: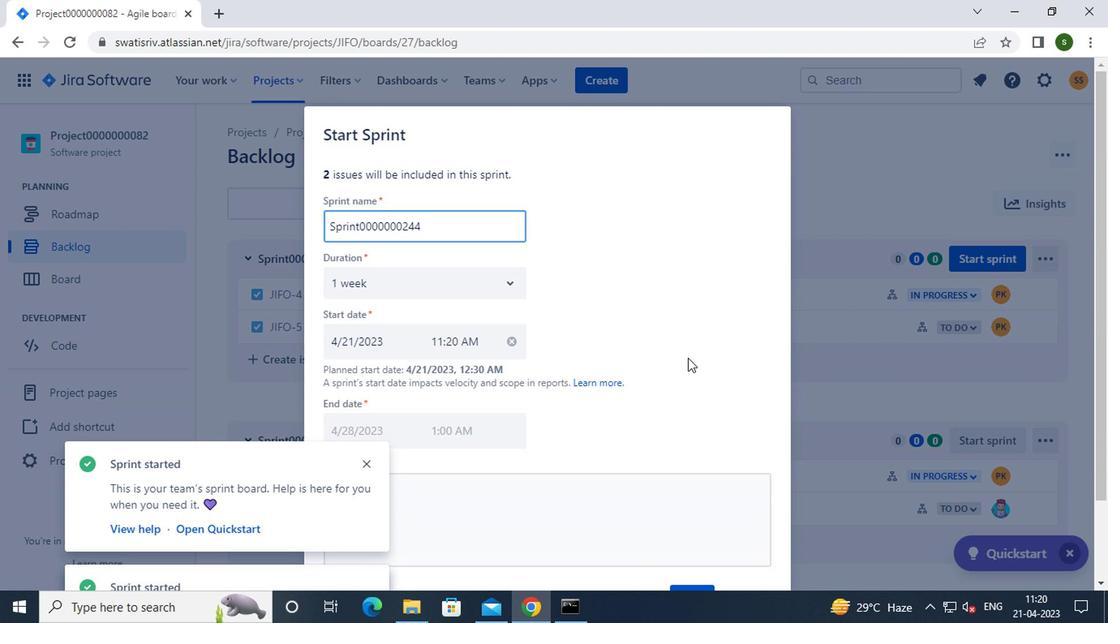 
Action: Mouse scrolled (678, 360) with delta (0, 0)
Screenshot: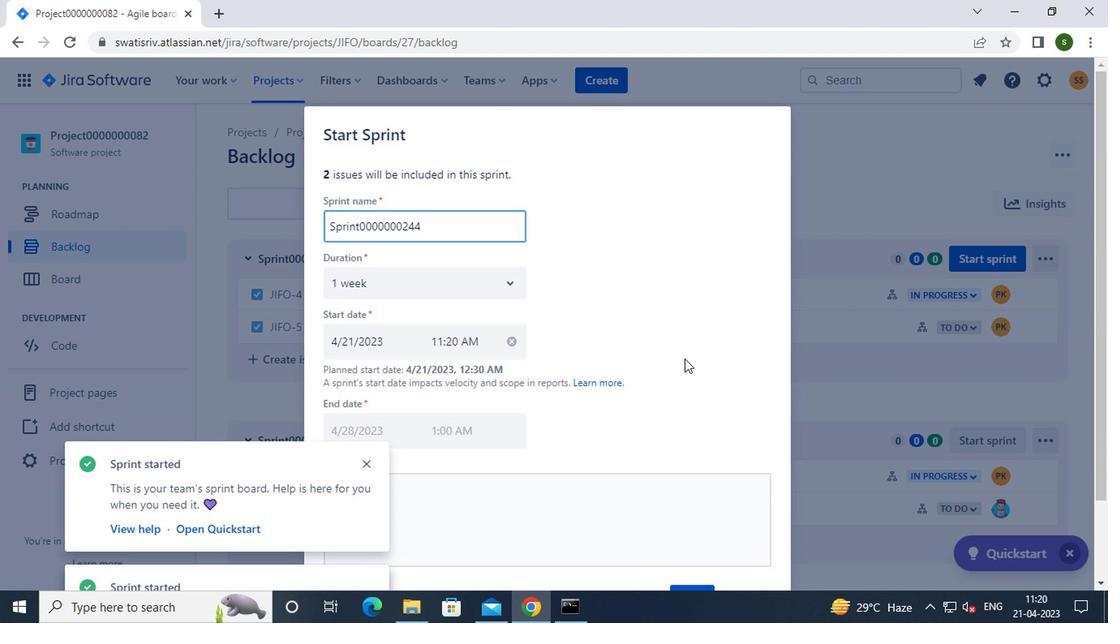 
Action: Mouse moved to (684, 503)
Screenshot: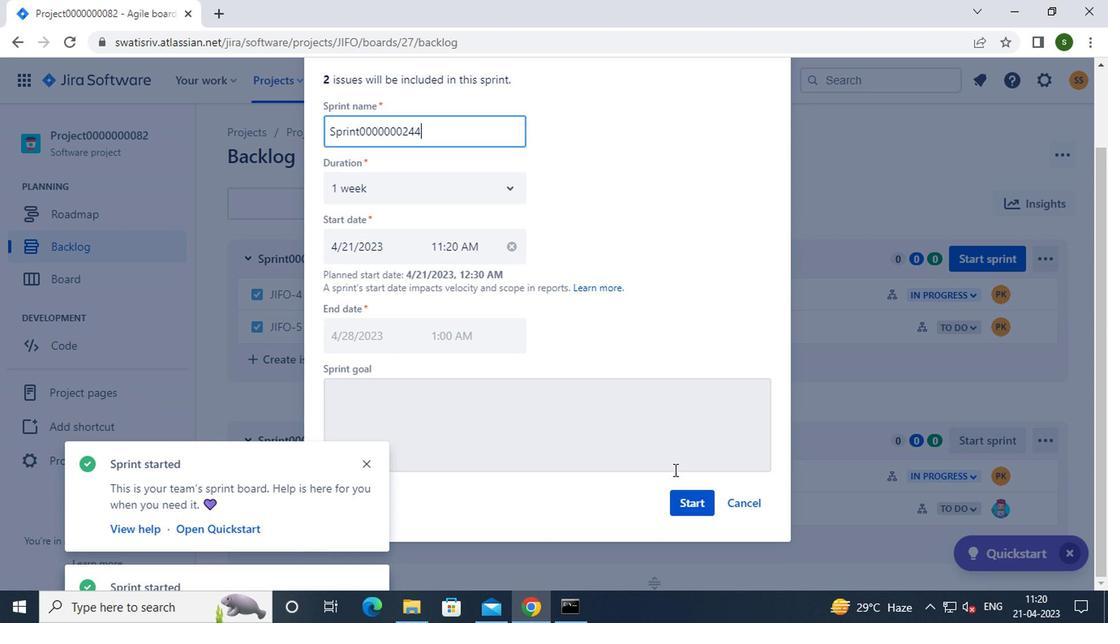 
Action: Mouse pressed left at (684, 503)
Screenshot: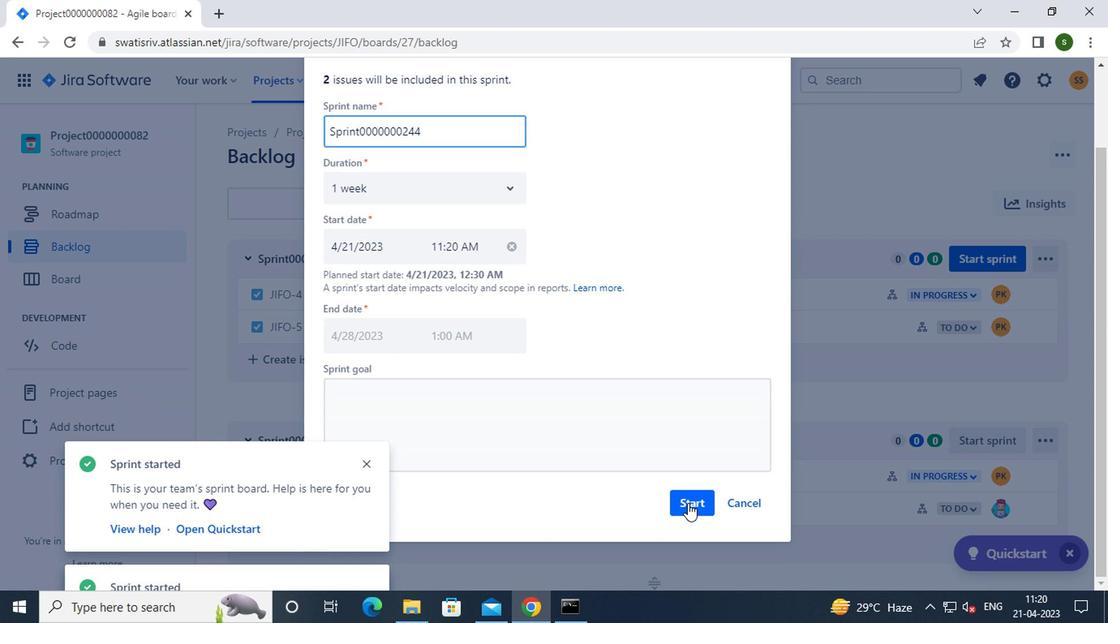 
Action: Mouse moved to (135, 252)
Screenshot: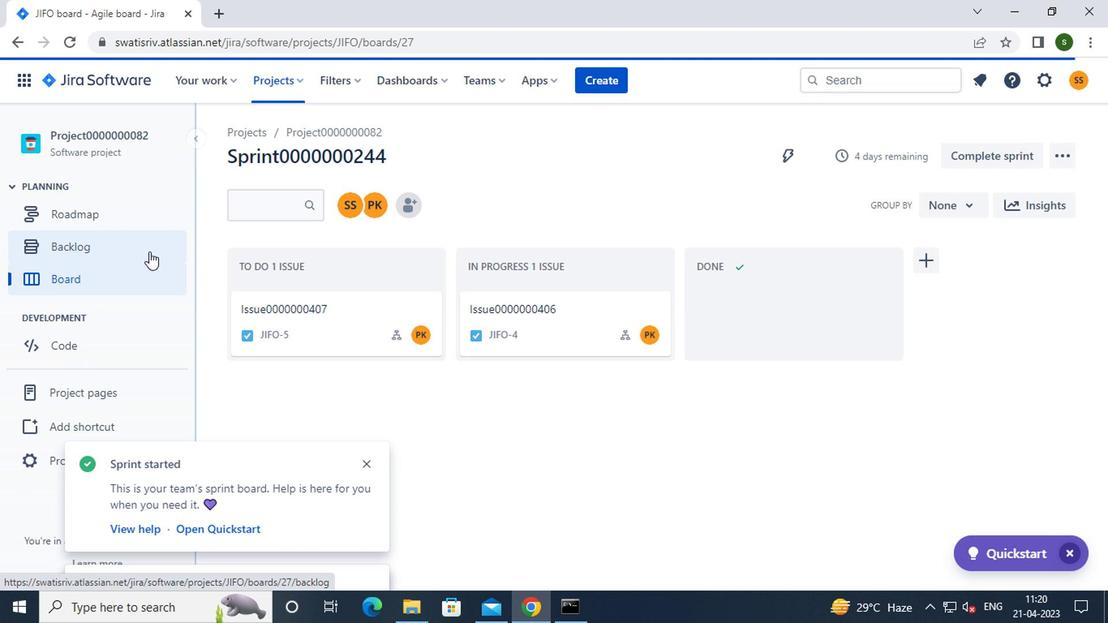 
Action: Mouse pressed left at (135, 252)
Screenshot: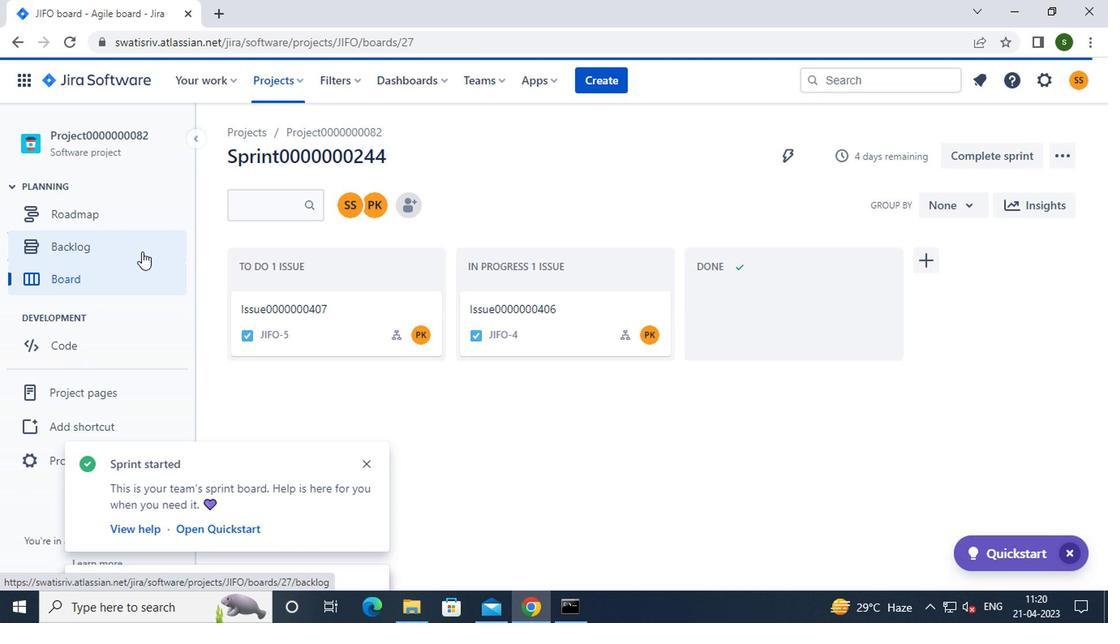 
Action: Mouse moved to (1000, 439)
Screenshot: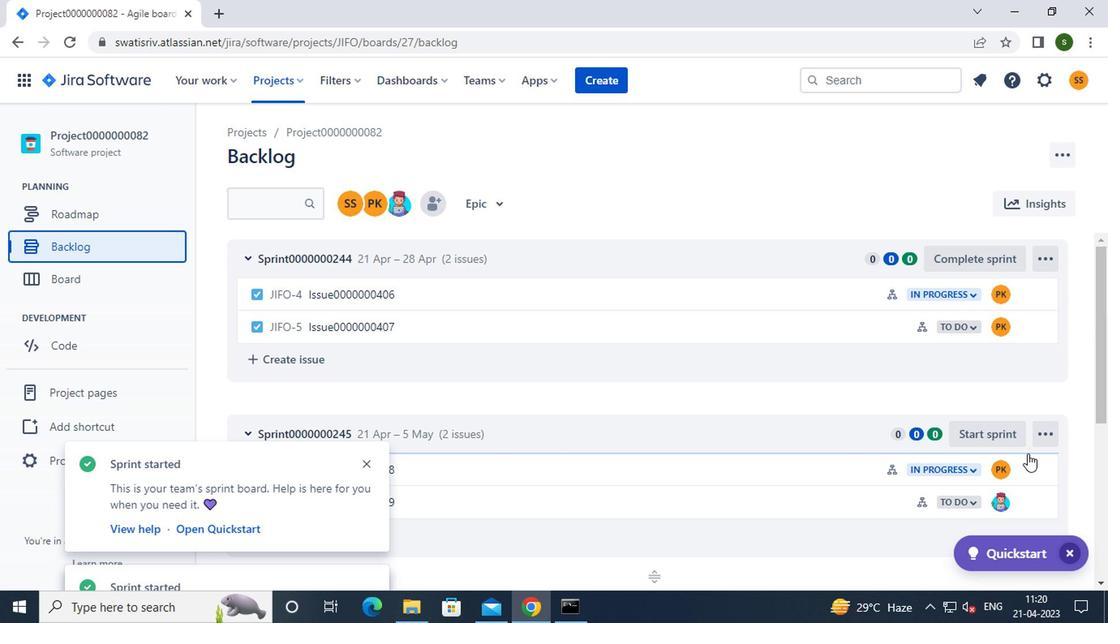 
Action: Mouse pressed left at (1000, 439)
Screenshot: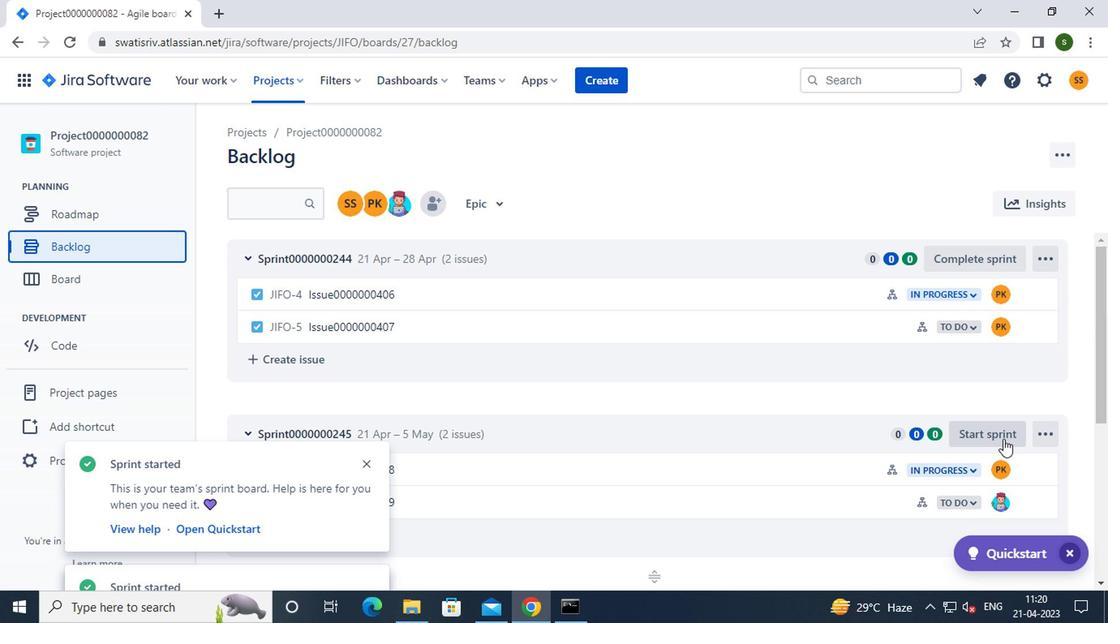 
Action: Mouse moved to (654, 366)
Screenshot: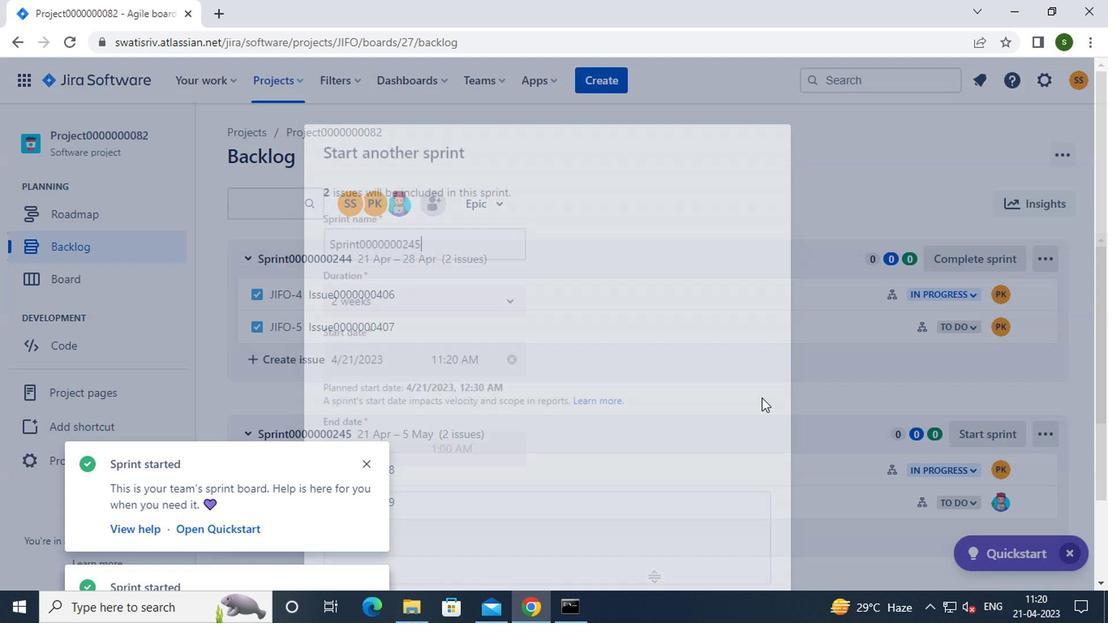 
Action: Mouse scrolled (654, 364) with delta (0, -1)
Screenshot: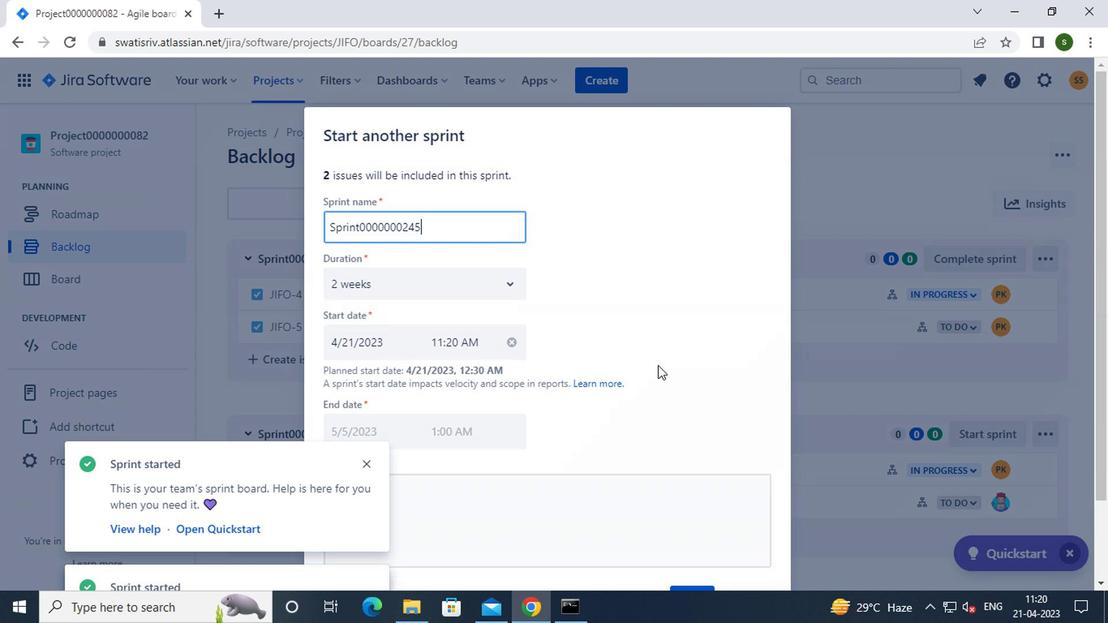 
Action: Mouse scrolled (654, 364) with delta (0, -1)
Screenshot: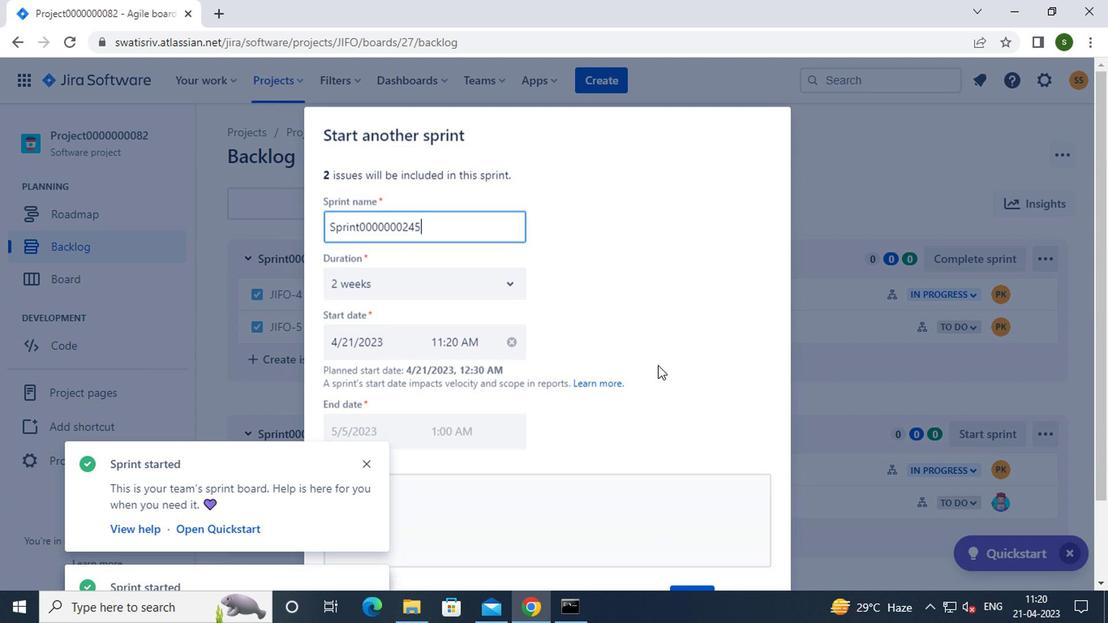 
Action: Mouse scrolled (654, 364) with delta (0, -1)
Screenshot: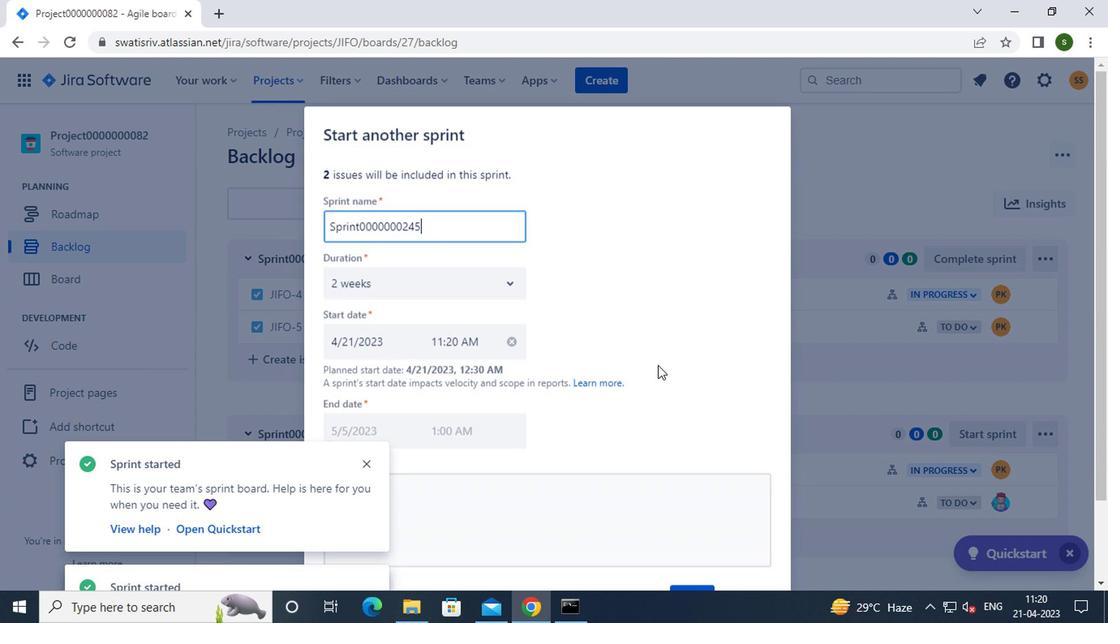 
Action: Mouse moved to (685, 500)
Screenshot: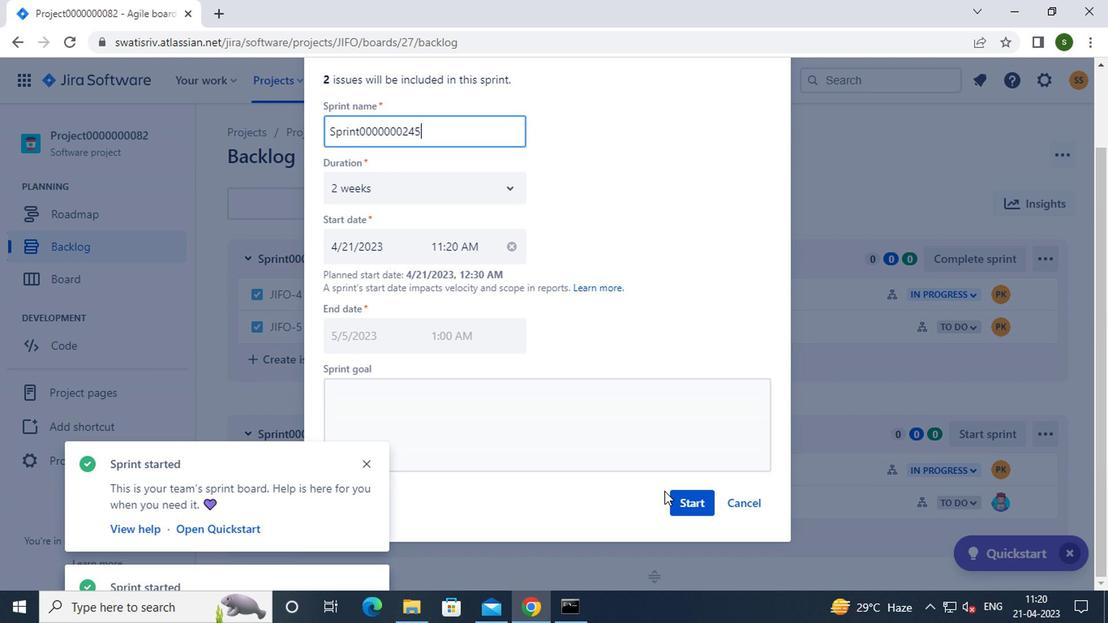 
Action: Mouse pressed left at (685, 500)
Screenshot: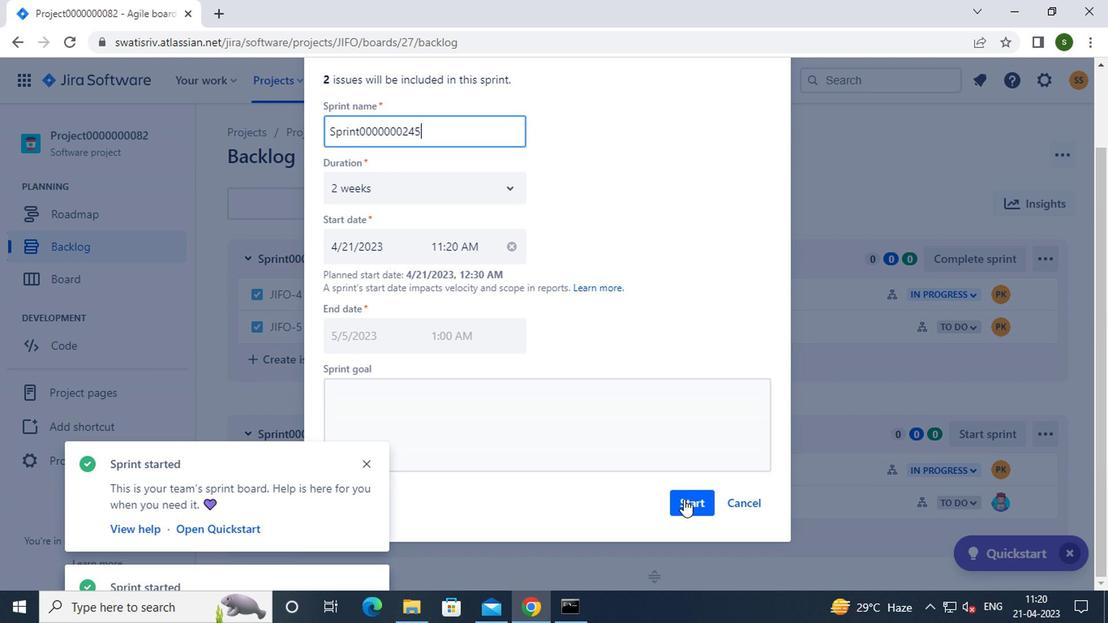 
Action: Mouse moved to (650, 186)
Screenshot: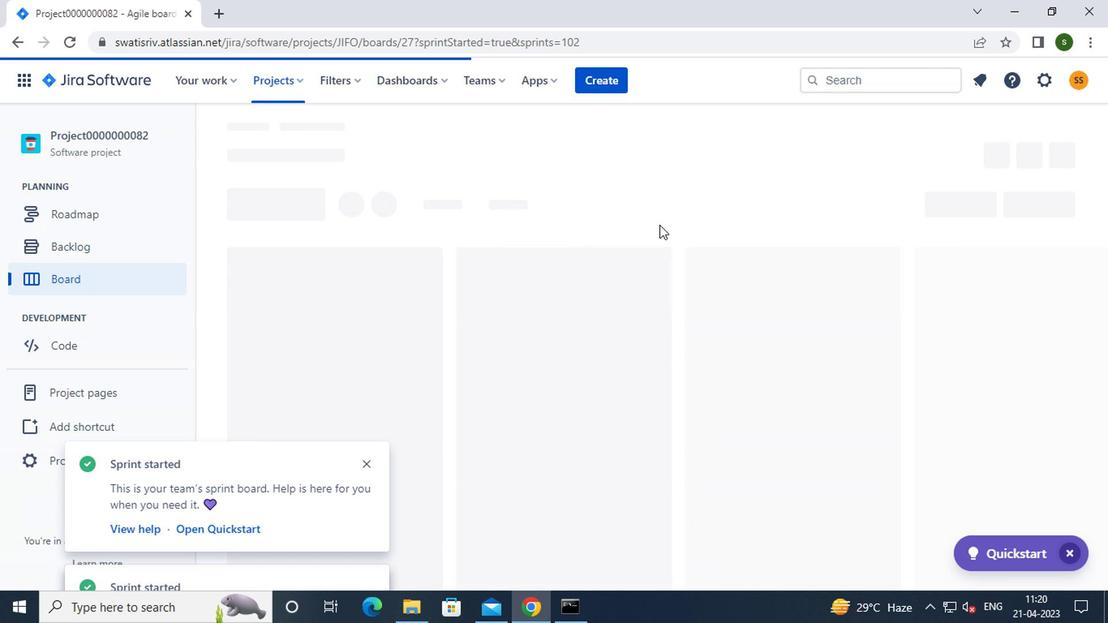 
